 Task: Arrange a 60-minute science experiment and STEM learning session for curious minds.
Action: Mouse moved to (539, 191)
Screenshot: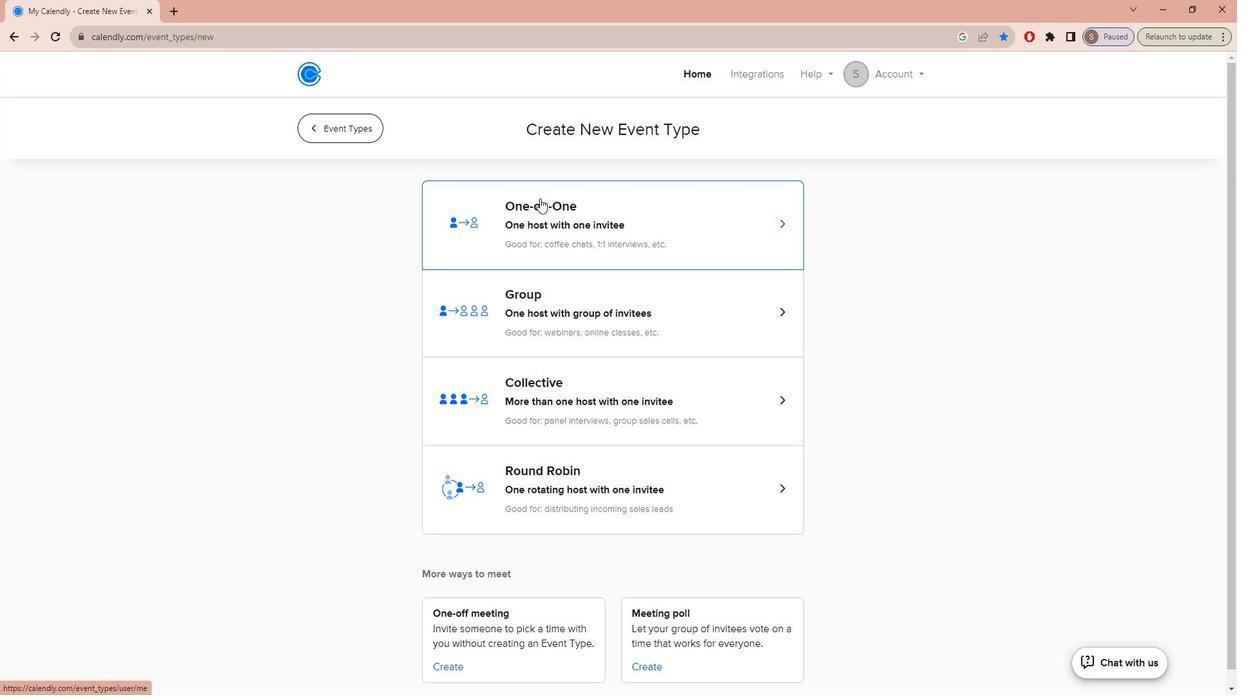 
Action: Mouse pressed left at (539, 191)
Screenshot: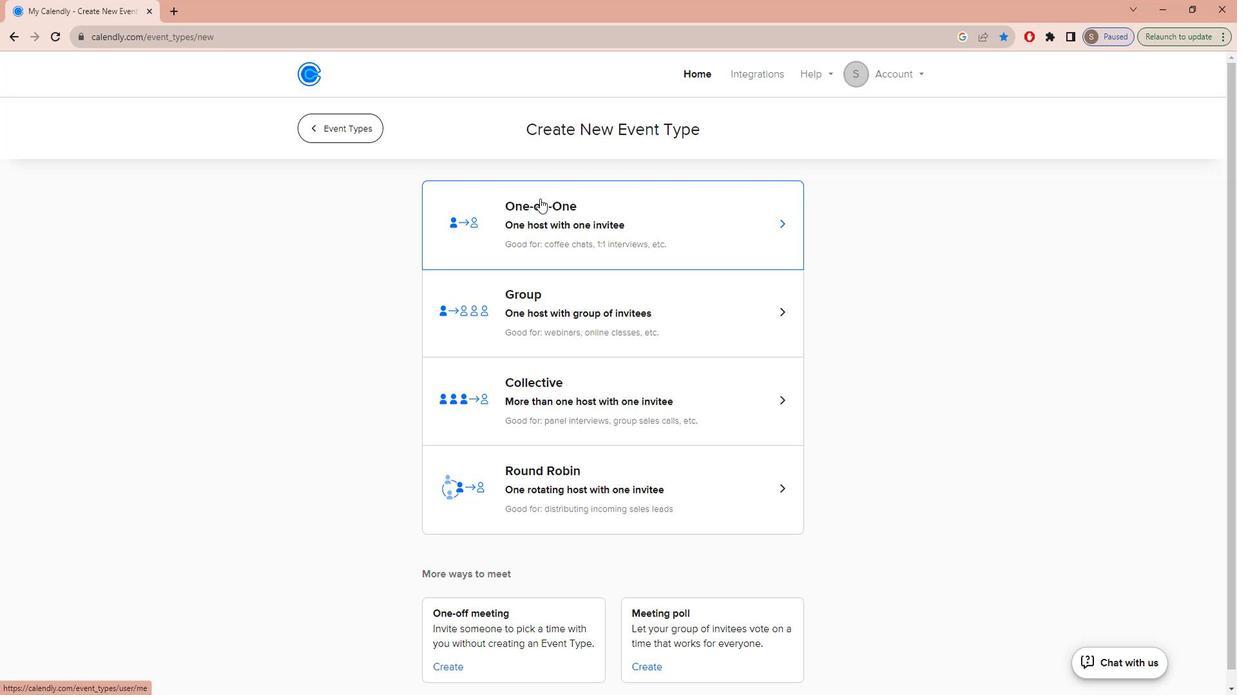 
Action: Mouse moved to (480, 300)
Screenshot: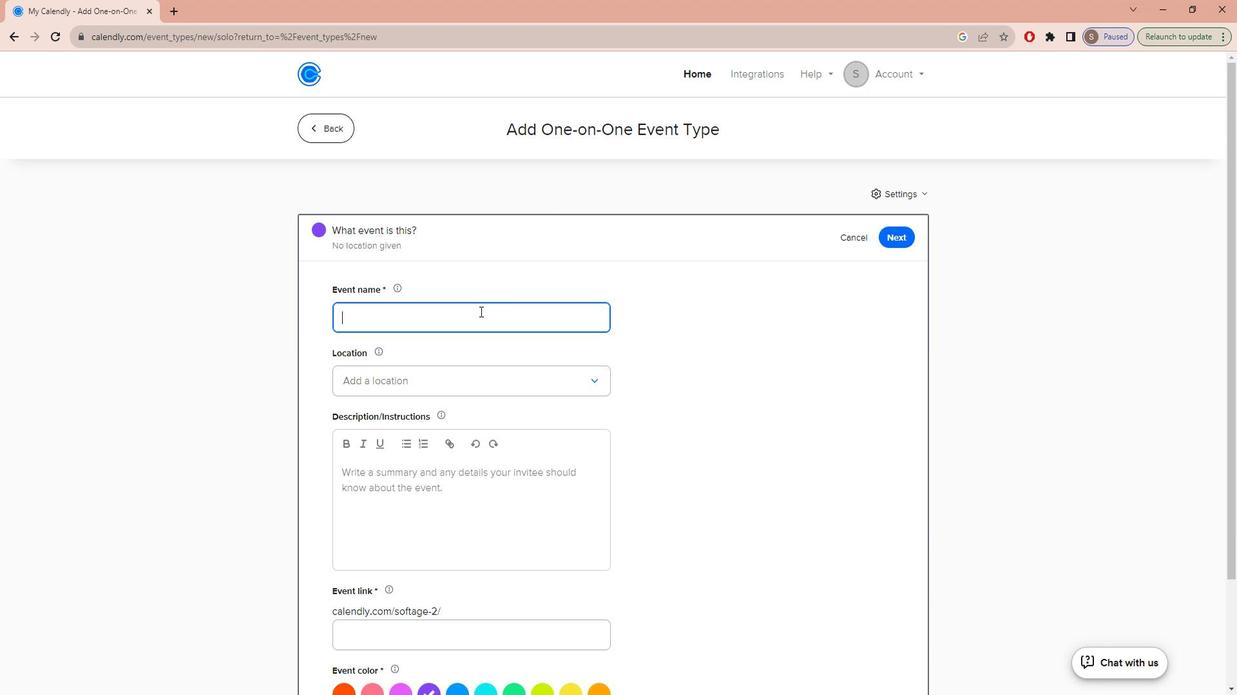 
Action: Key pressed e<Key.caps_lock>XPLORING<Key.space>THE<Key.space><Key.caps_lock>e<Key.backspace>w<Key.caps_lock>ONDERS<Key.space>OF<Key.space><Key.caps_lock>s<Key.caps_lock>CINECE<Key.space><Key.backspace><Key.backspace><Key.backspace><Key.backspace><Key.backspace>ENCE
Screenshot: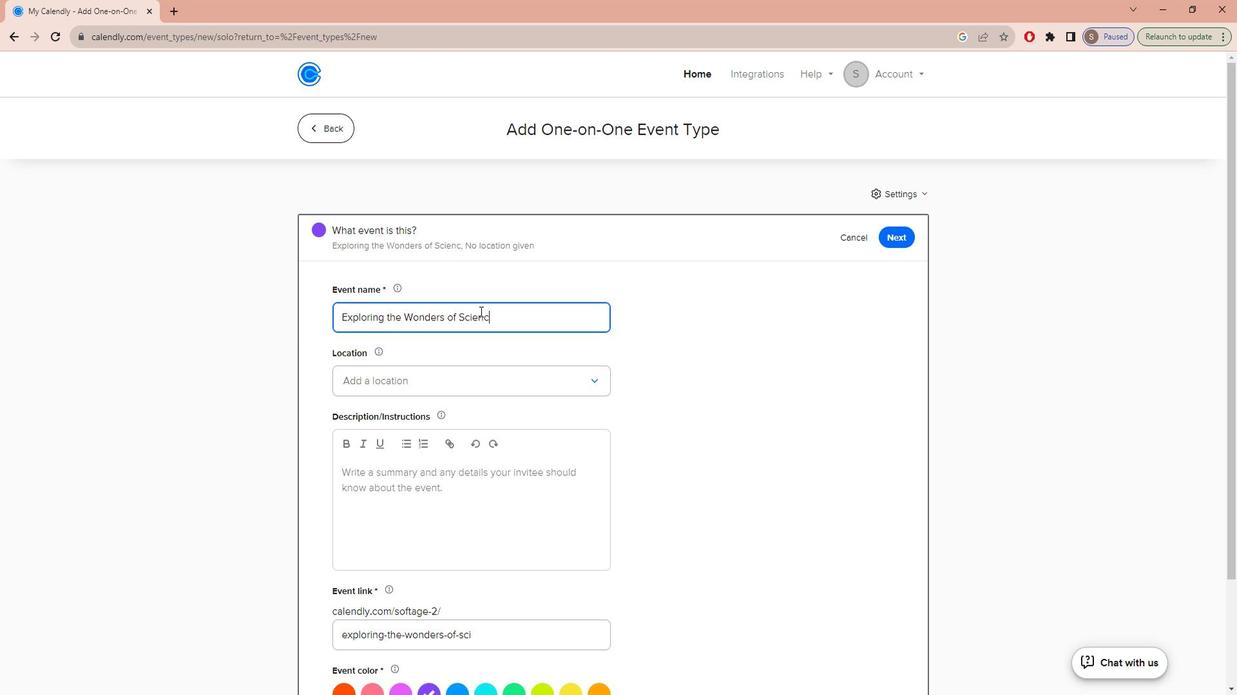 
Action: Mouse moved to (440, 370)
Screenshot: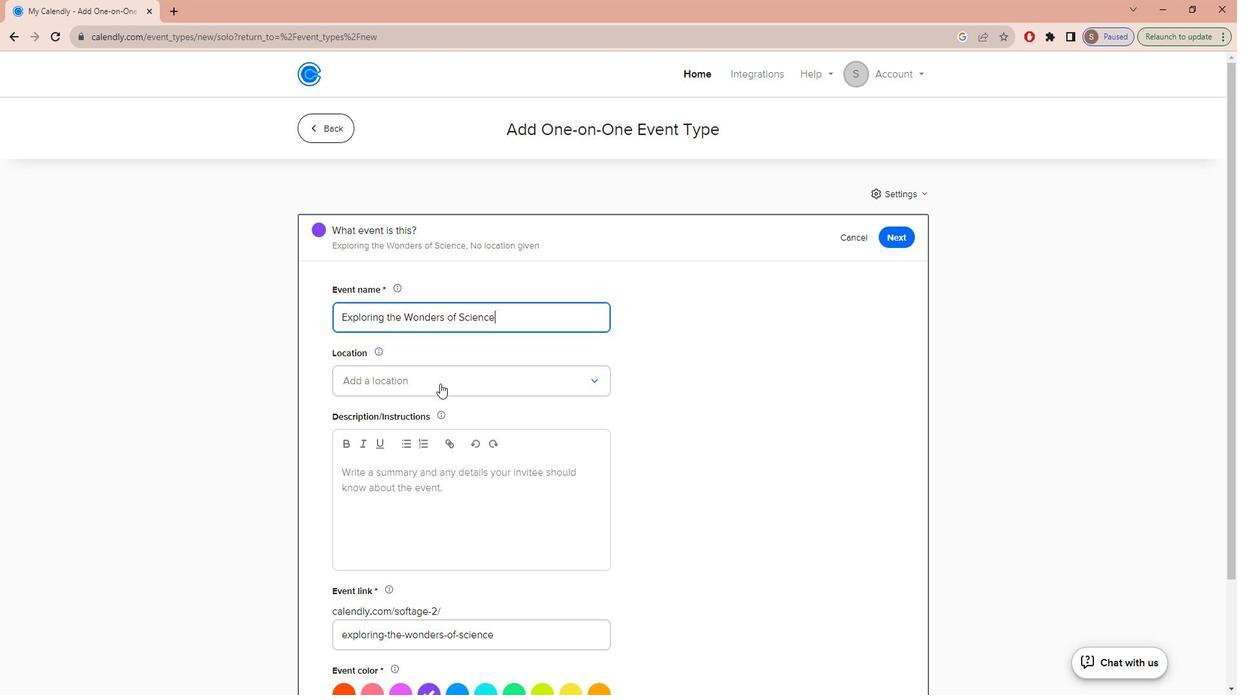 
Action: Mouse pressed left at (440, 370)
Screenshot: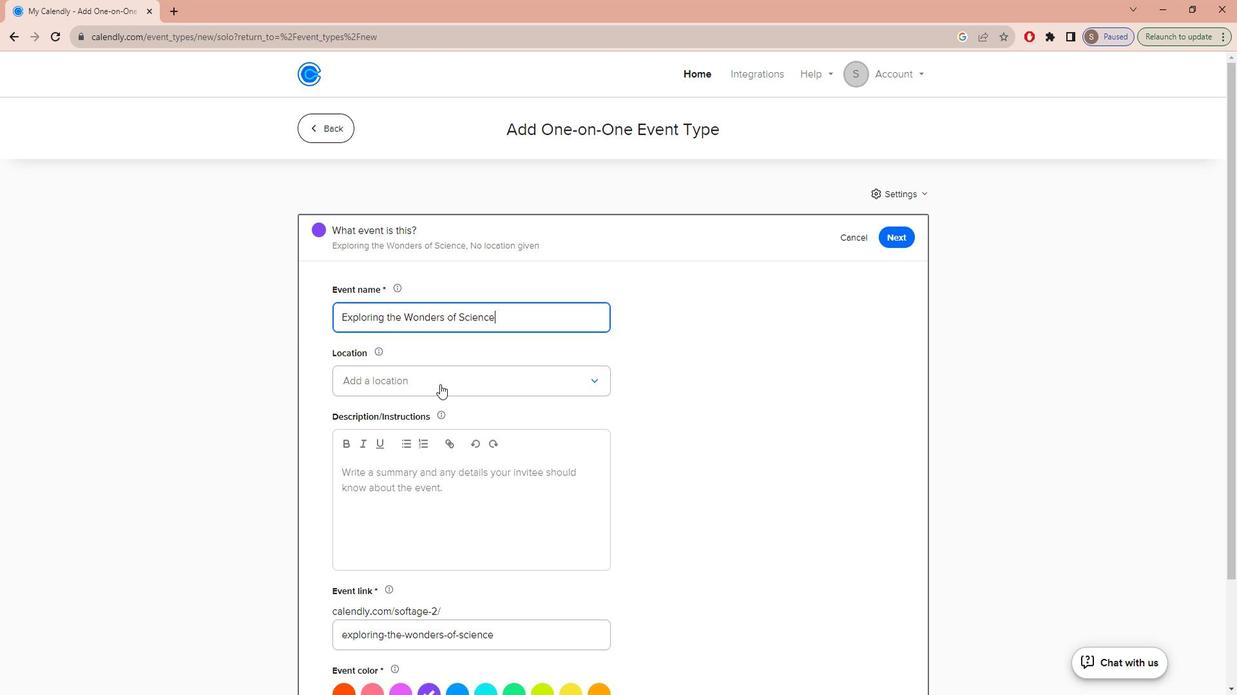 
Action: Mouse moved to (433, 401)
Screenshot: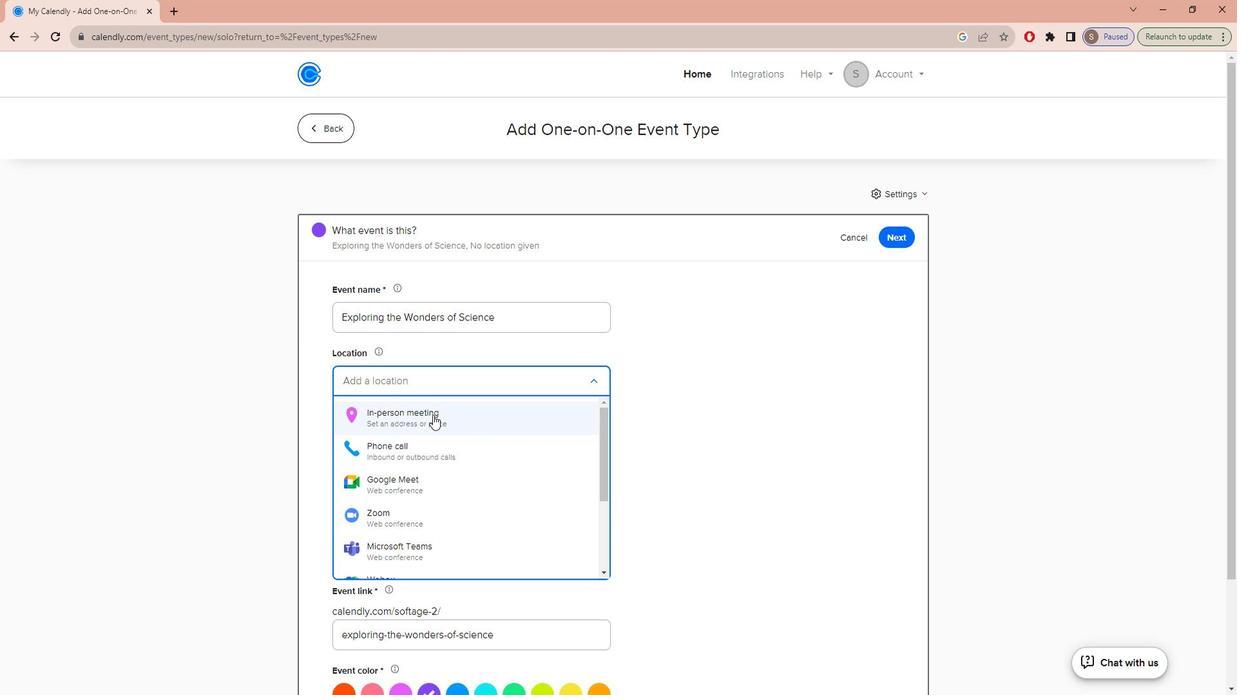 
Action: Mouse pressed left at (433, 401)
Screenshot: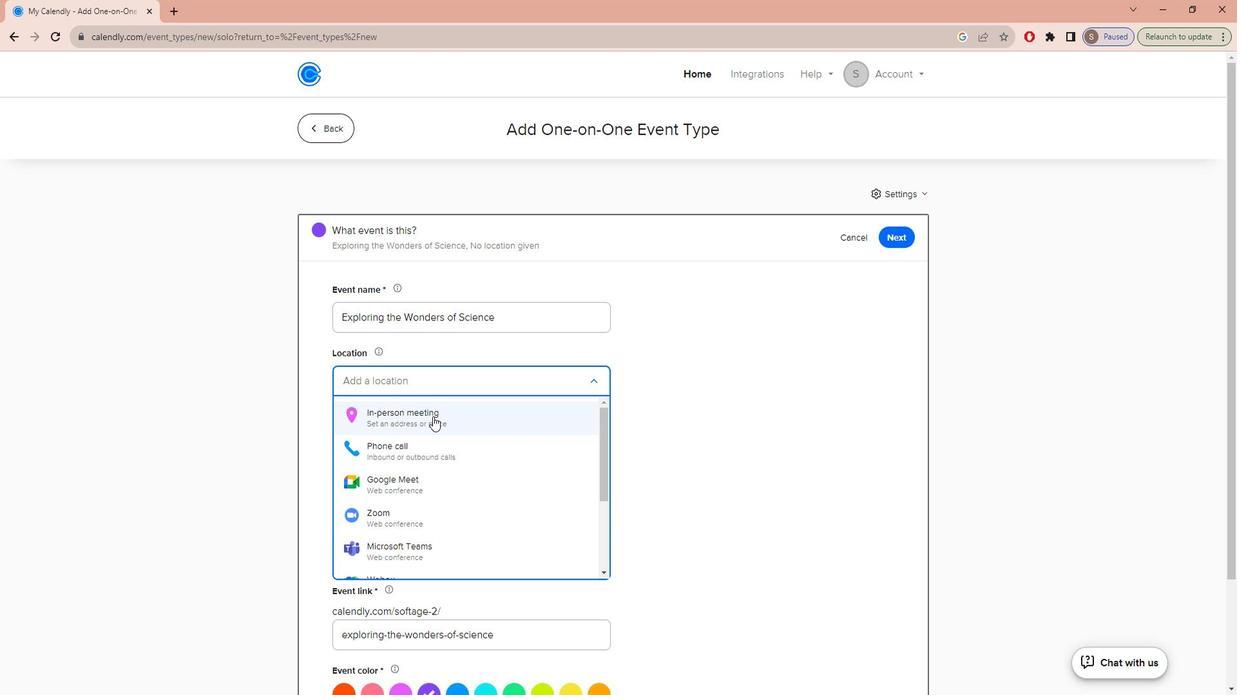 
Action: Mouse moved to (537, 213)
Screenshot: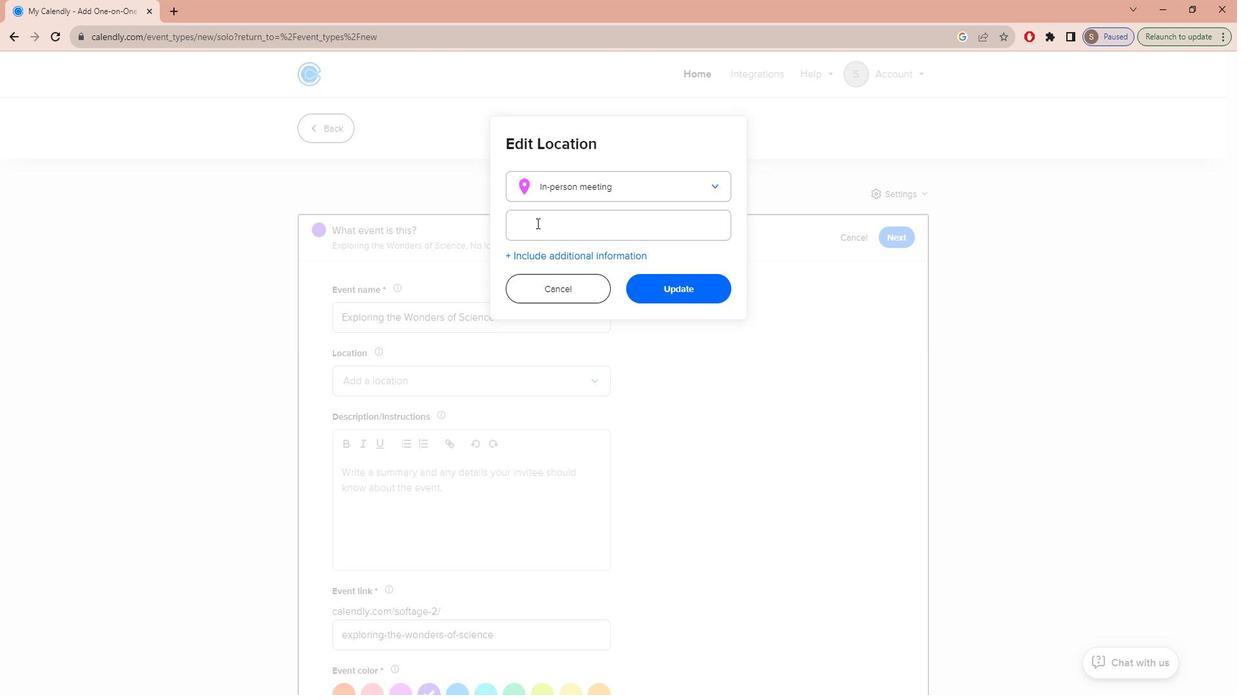
Action: Mouse pressed left at (537, 213)
Screenshot: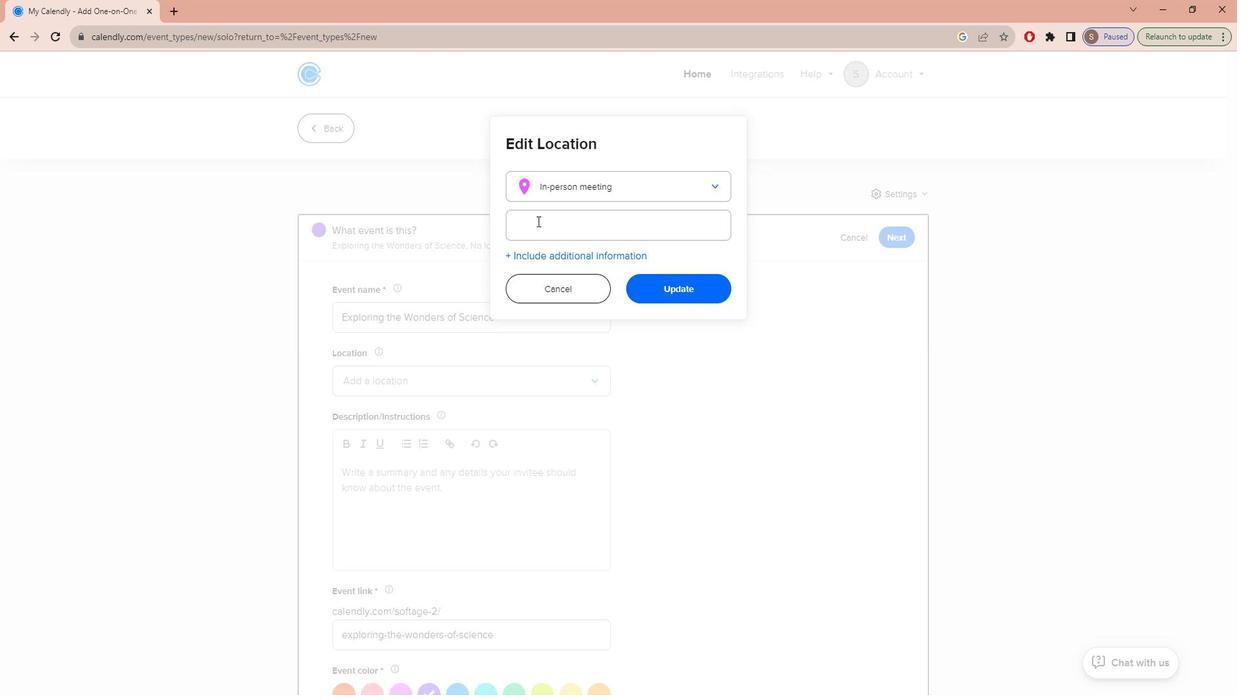 
Action: Key pressed <Key.caps_lock>s<Key.caps_lock>CRIPPS<Key.space><Key.caps_lock>r<Key.caps_lock>ESEARCH<Key.space><Key.caps_lock>i<Key.caps_lock>NSTITUTE,<Key.space><Key.caps_lock>l<Key.caps_lock>A<Key.space><Key.caps_lock>j<Key.caps_lock>OLLA<Key.space><Key.backspace>,<Key.space><Key.caps_lock>c<Key.caps_lock>ALIFORNIA,<Key.space><Key.caps_lock>usa
Screenshot: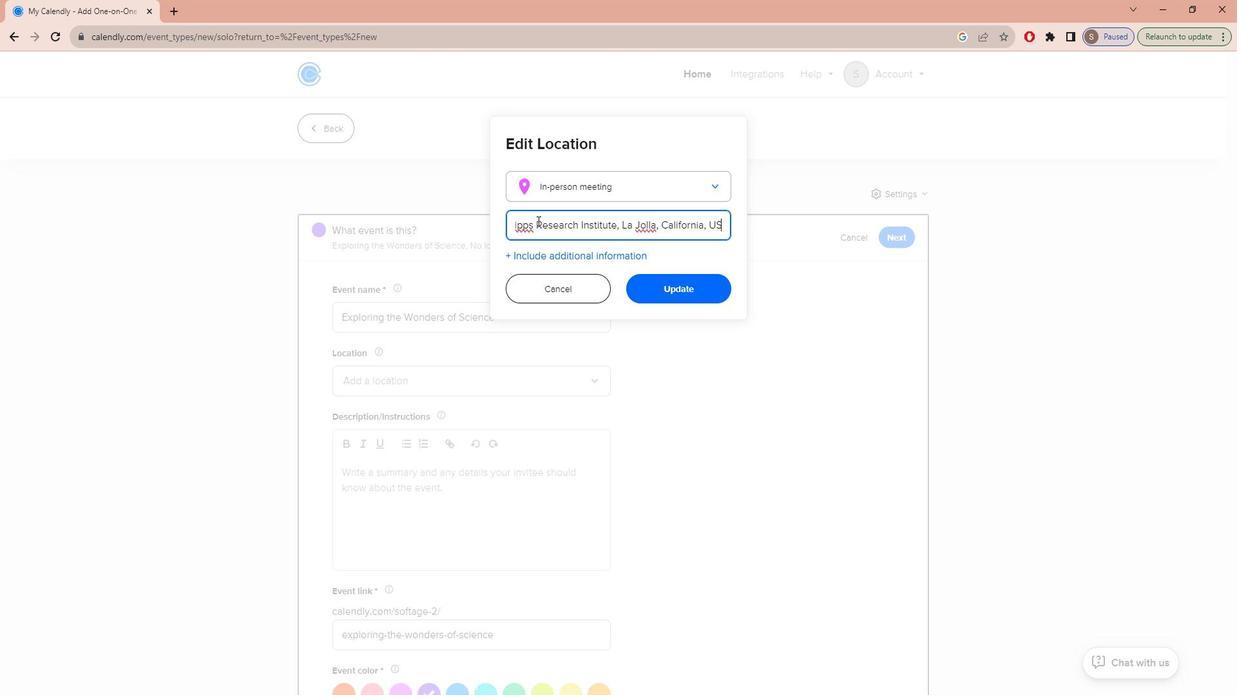 
Action: Mouse moved to (678, 277)
Screenshot: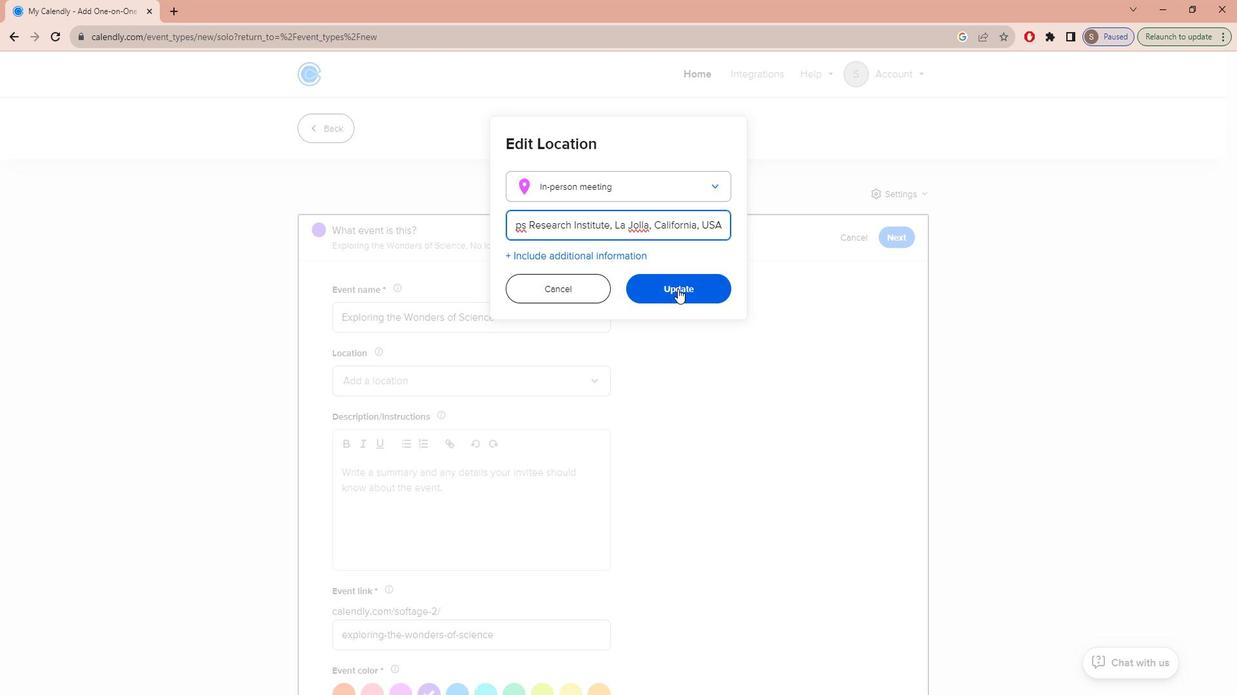 
Action: Mouse pressed left at (678, 277)
Screenshot: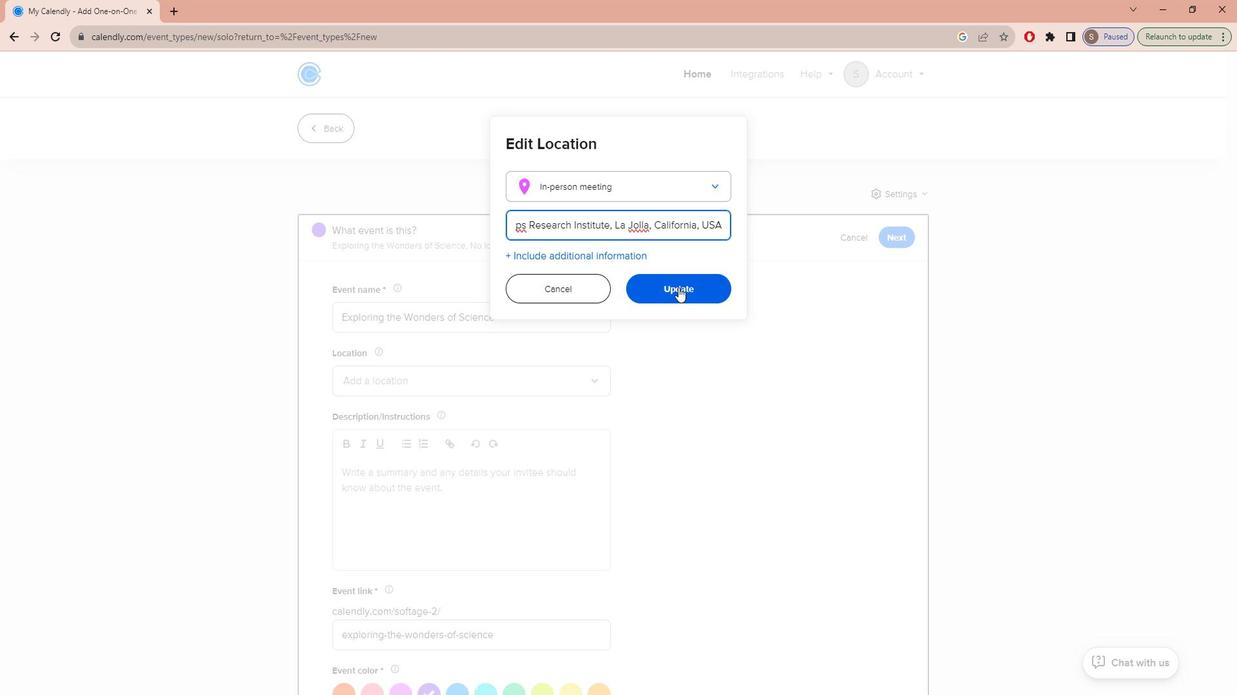 
Action: Mouse moved to (375, 500)
Screenshot: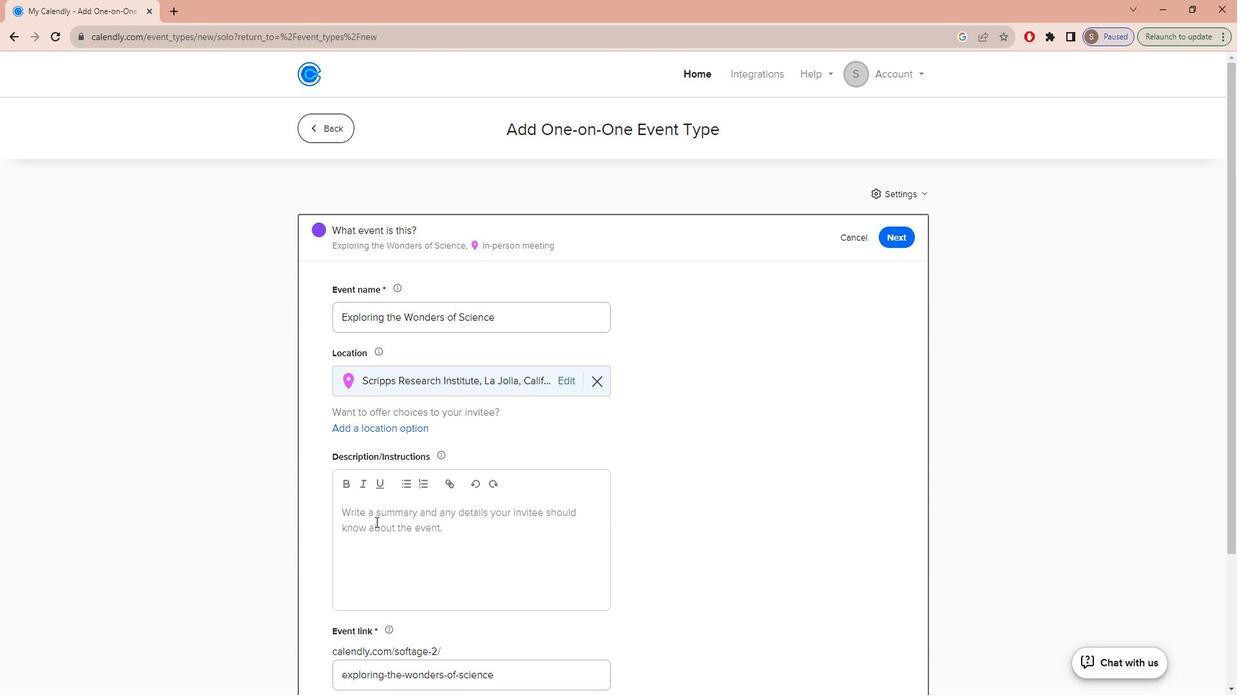 
Action: Mouse pressed left at (375, 500)
Screenshot: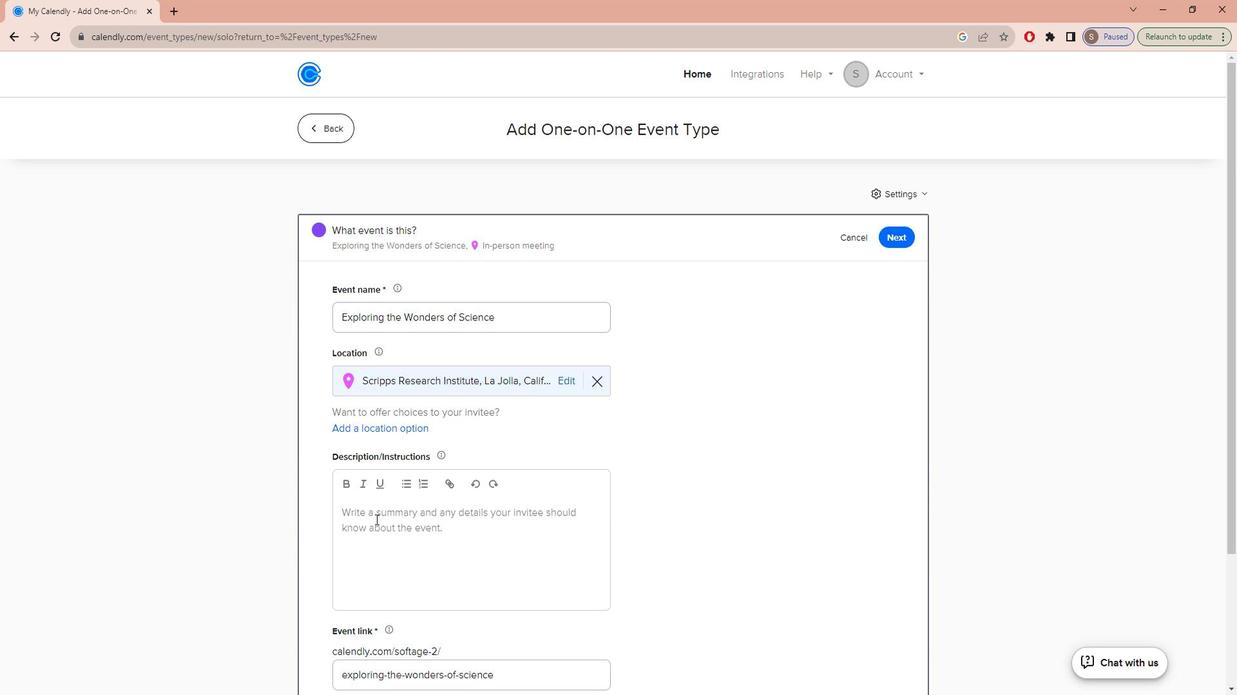 
Action: Key pressed <Key.caps_lock>W<Key.caps_lock>elcome<Key.space>to<Key.space>an<Key.space>exciting<Key.space>science<Key.space>experiem<Key.backspace><Key.backspace><Key.backspace><Key.backspace><Key.backspace><Key.backspace><Key.backspace><Key.backspace><Key.backspace><Key.backspace><Key.backspace><Key.backspace><Key.backspace><Key.backspace><Key.backspace><Key.backspace><Key.backspace><Key.backspace><Key.backspace><Key.backspace><Key.backspace><Key.backspace><Key.backspace><Key.backspace><Key.backspace><Key.backspace><Key.backspace><Key.backspace><Key.backspace><Key.backspace><Key.backspace><Key.backspace><Key.backspace><Key.backspace><Key.backspace><Key.backspace><Key.backspace><Key.backspace><Key.backspace><Key.backspace><Key.backspace><Key.backspace><Key.backspace><Key.backspace><Key.backspace><Key.backspace><Key.backspace><Key.backspace><Key.backspace><Key.backspace>w<Key.caps_lock>ELCOME<Key.space>TO<Key.space>AN<Key.space>EXCITING<Key.space>SCIENCE<Key.space>EXPERIEMNT<Key.backspace><Key.backspace><Key.backspace><Key.backspace>MENT<Key.space>AND<Key.space><Key.caps_lock>stem<Key.space><Key.caps_lock>LEARNING<Key.backspace><Key.backspace>NG<Key.space>SESSION<Key.space>DESIGNED<Key.space>FOR<Key.space>CURIOUS<Key.space>MINDS<Key.space>OF<Key.space>ALL<Key.space>AGES<Key.shift>!<Key.enter><Key.caps_lock>j<Key.caps_lock>OIN<Key.space>US<Key.space>FOR<Key.space>AN<Key.space>ENGAGING<Key.space>EXPLORATION<Key.space>INTO<Key.space>THE<Key.space>FASCINATING<Key.space>WORLD<Key.space>OF<Key.space>SCIENCE,<Key.space>WHERE<Key.space>WE'LL<Key.space>DIVE<Key.space>INTO<Key.space>HANDS-ON<Key.space>EXPERIEM<Key.backspace><Key.backspace><Key.backspace>IMENTS<Key.space>AND<Key.space>DISCOVER<Key.space>THE<Key.space>PRINCIPLES<Key.space>THAT<Key.space>MAKE<Key.space>OUR<Key.space>WORLD<Key.space>TIK<Key.backspace>CK.<Key.space>
Screenshot: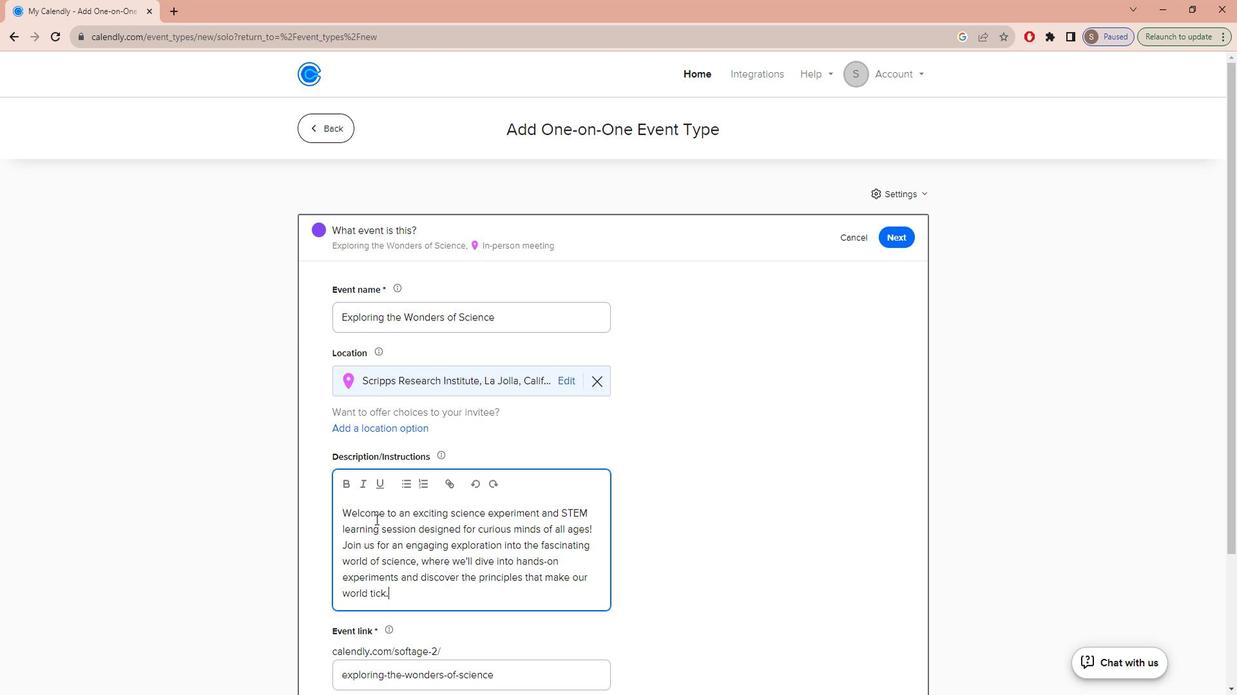 
Action: Mouse moved to (586, 510)
Screenshot: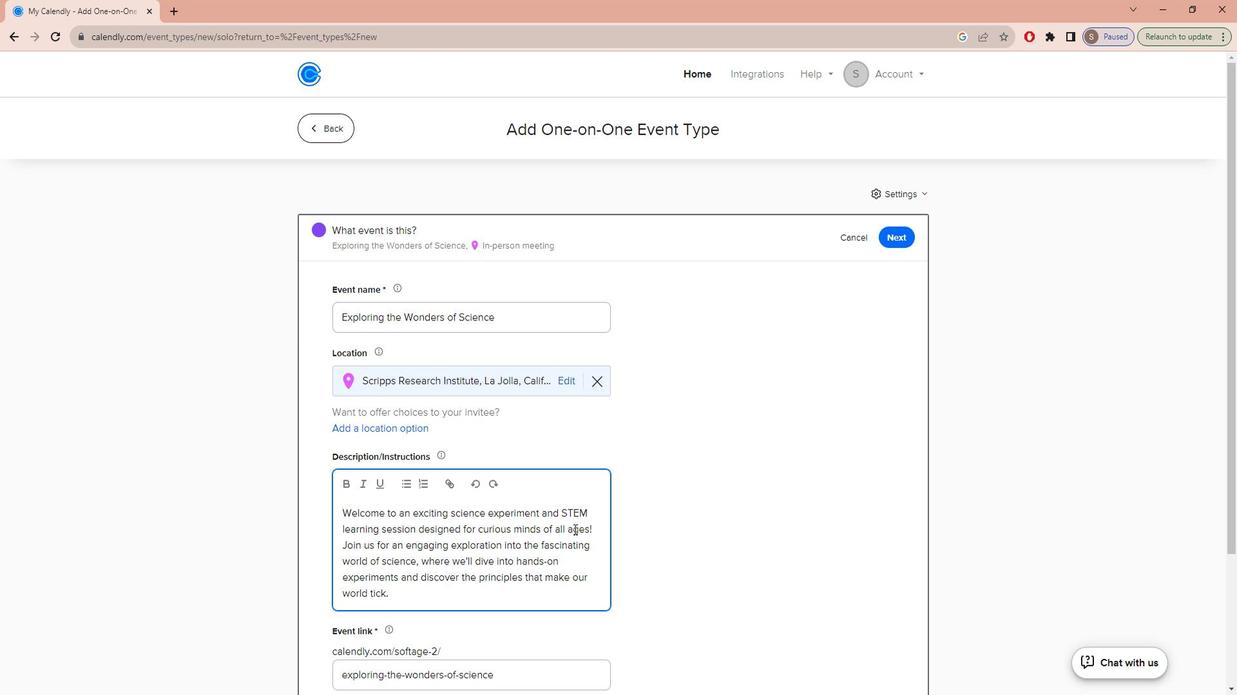 
Action: Mouse scrolled (586, 509) with delta (0, 0)
Screenshot: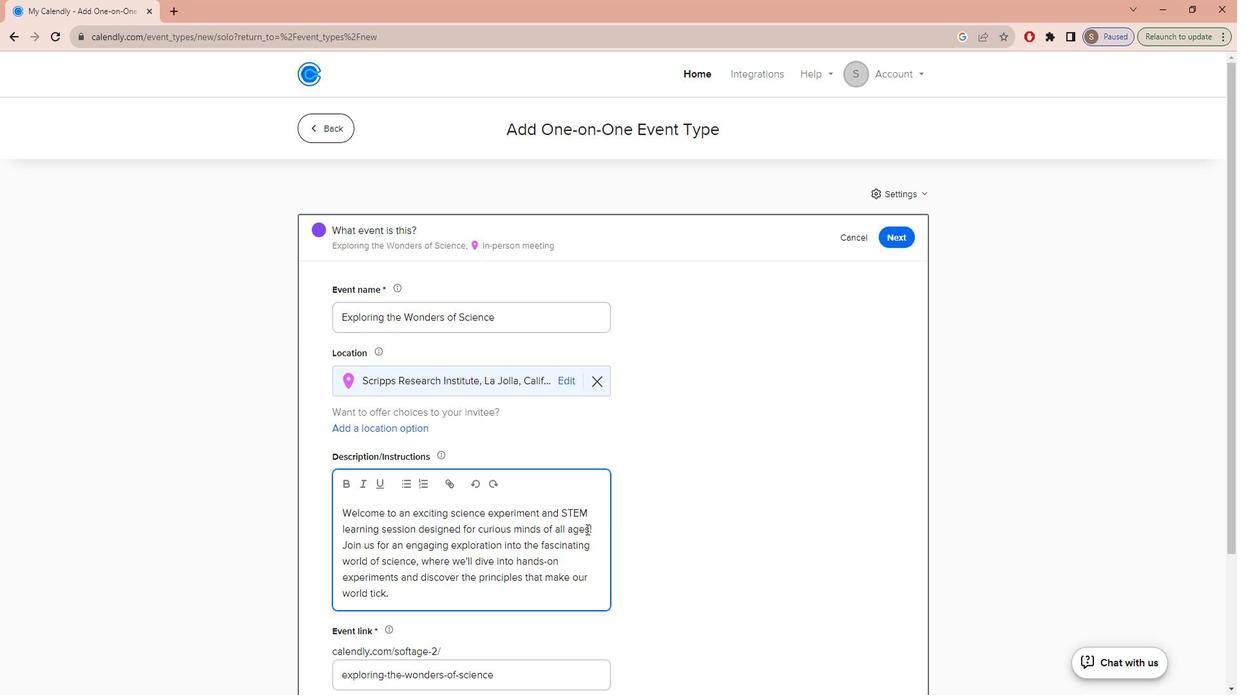 
Action: Mouse scrolled (586, 509) with delta (0, 0)
Screenshot: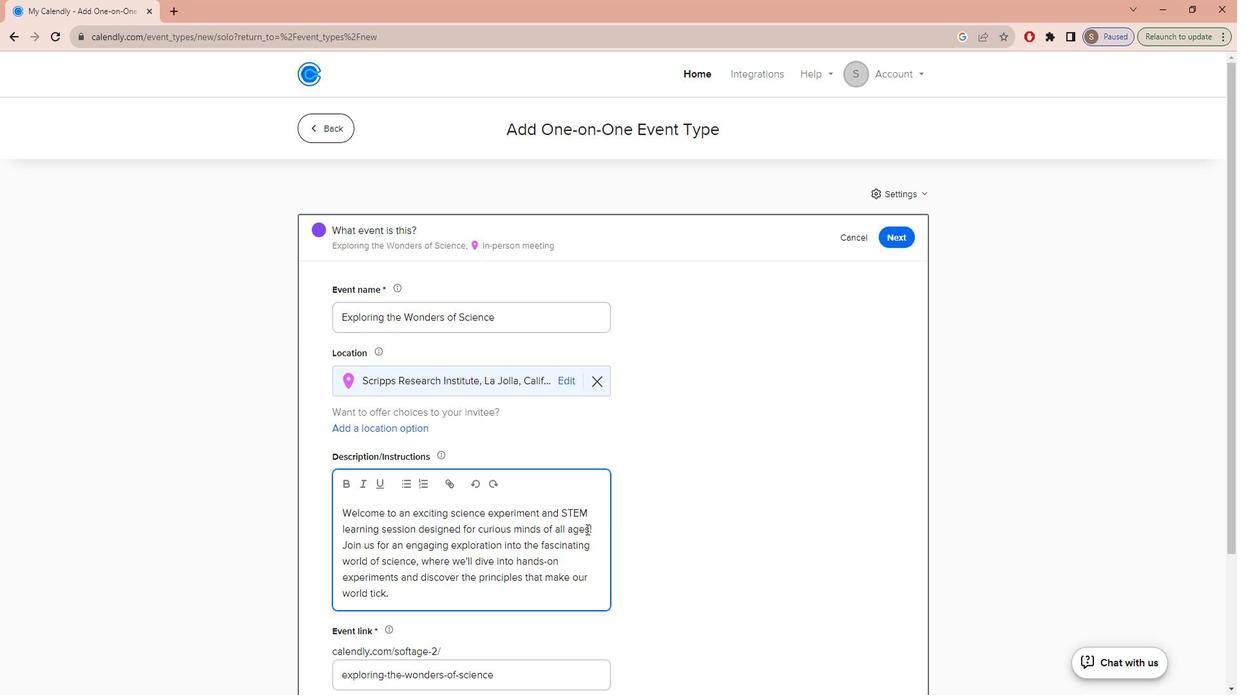 
Action: Mouse scrolled (586, 509) with delta (0, 0)
Screenshot: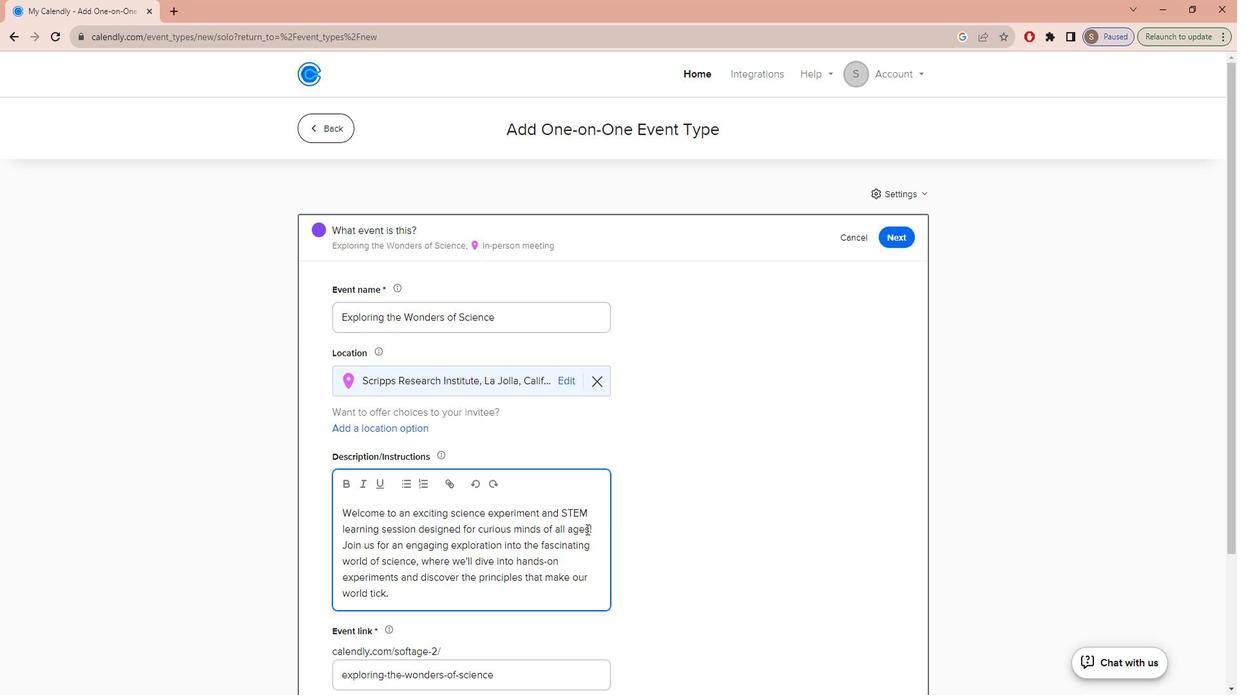 
Action: Mouse scrolled (586, 509) with delta (0, 0)
Screenshot: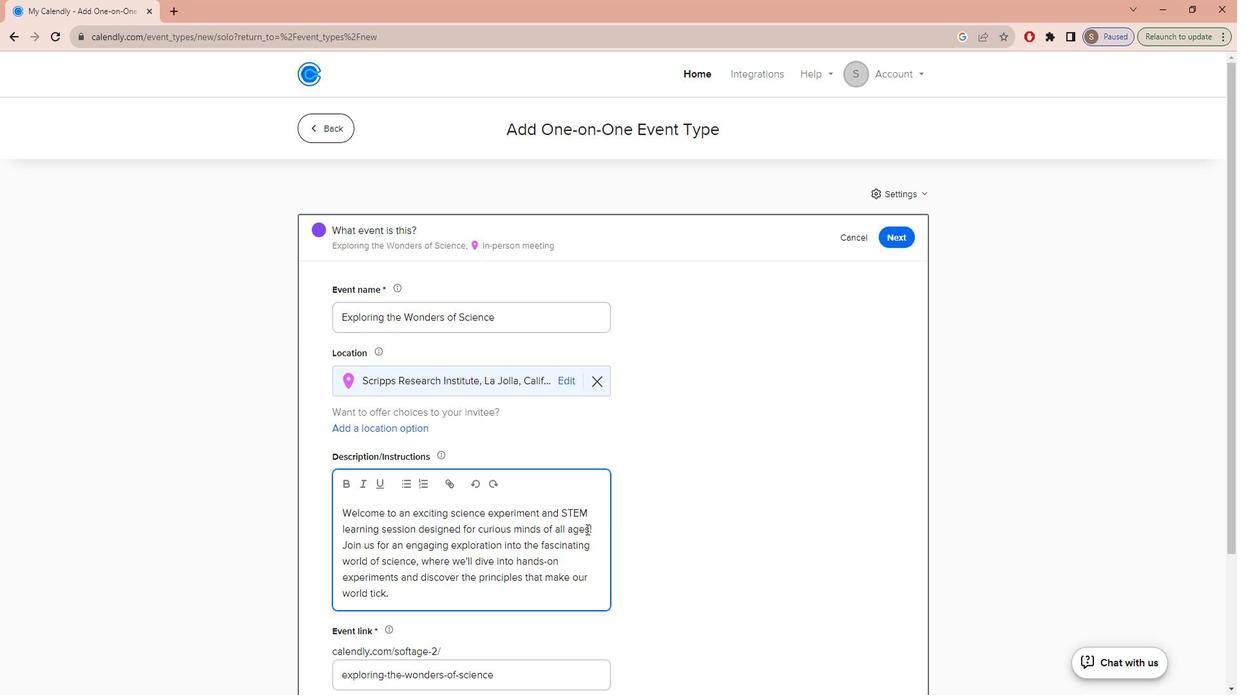
Action: Mouse scrolled (586, 509) with delta (0, 0)
Screenshot: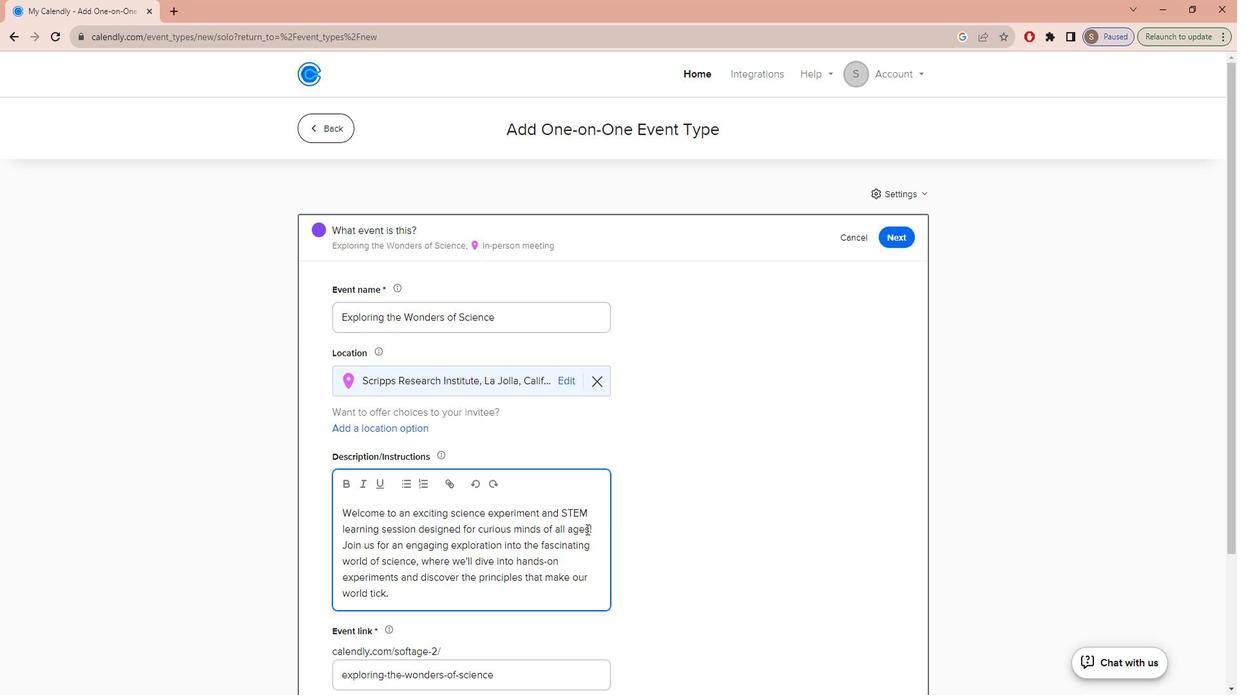 
Action: Mouse scrolled (586, 509) with delta (0, 0)
Screenshot: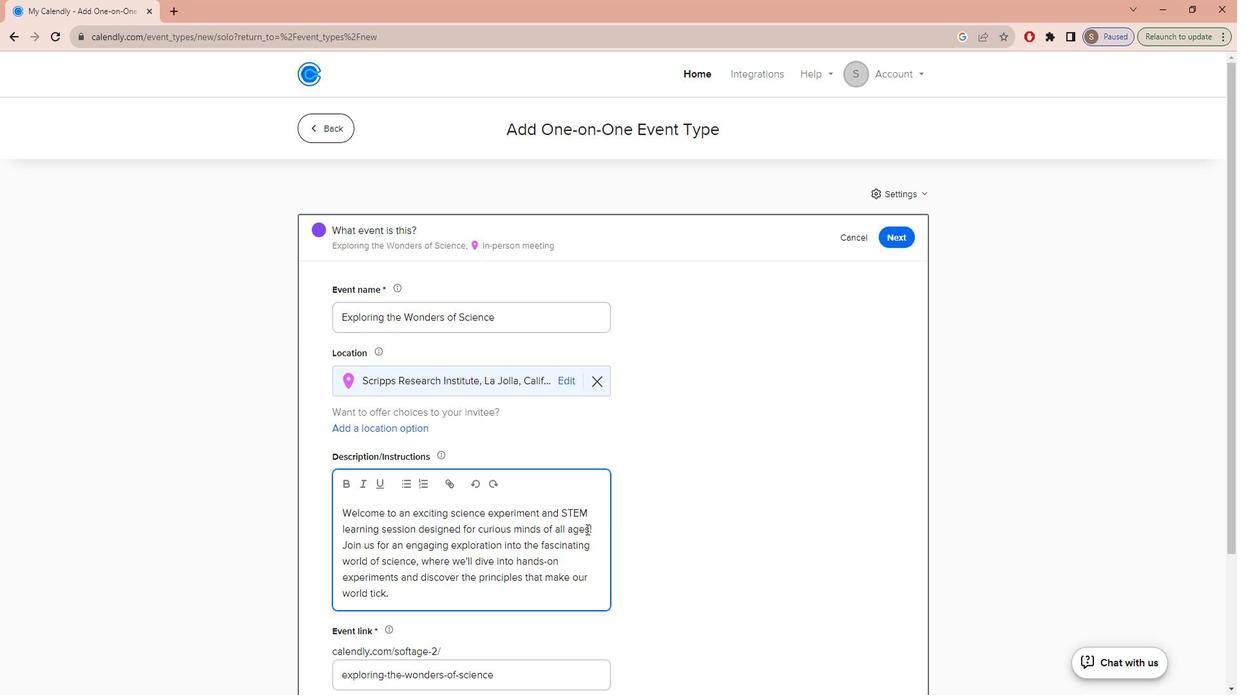 
Action: Mouse scrolled (586, 509) with delta (0, 0)
Screenshot: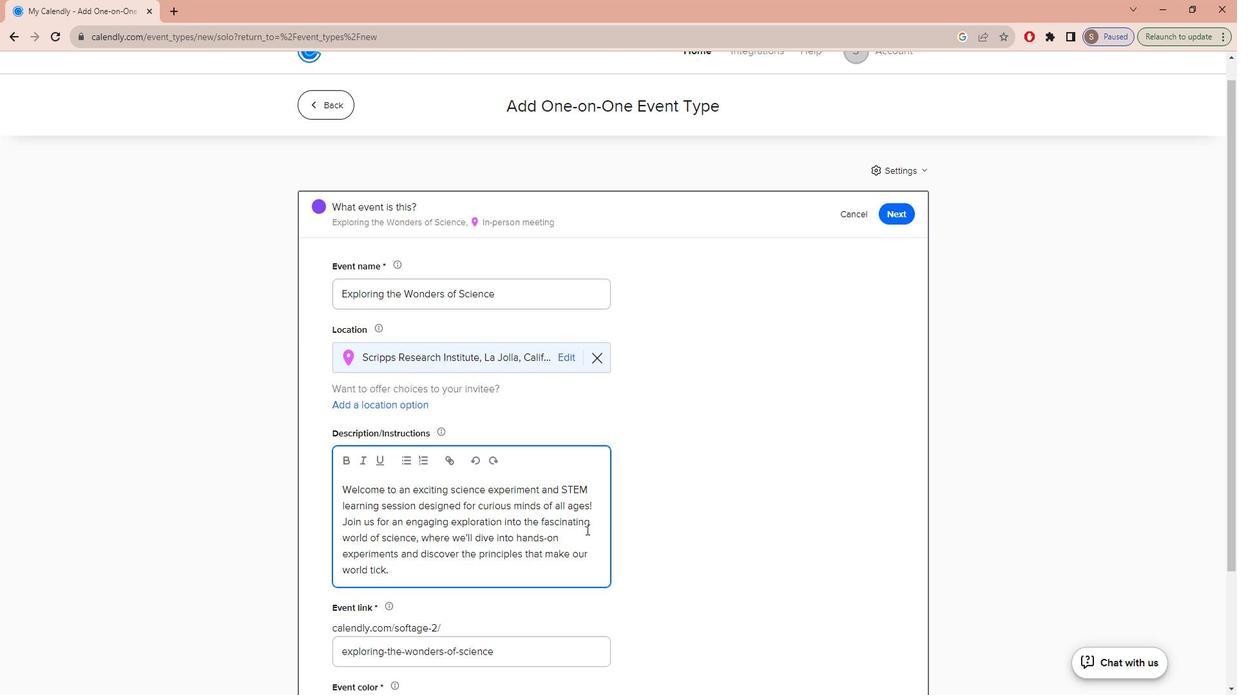 
Action: Mouse moved to (509, 541)
Screenshot: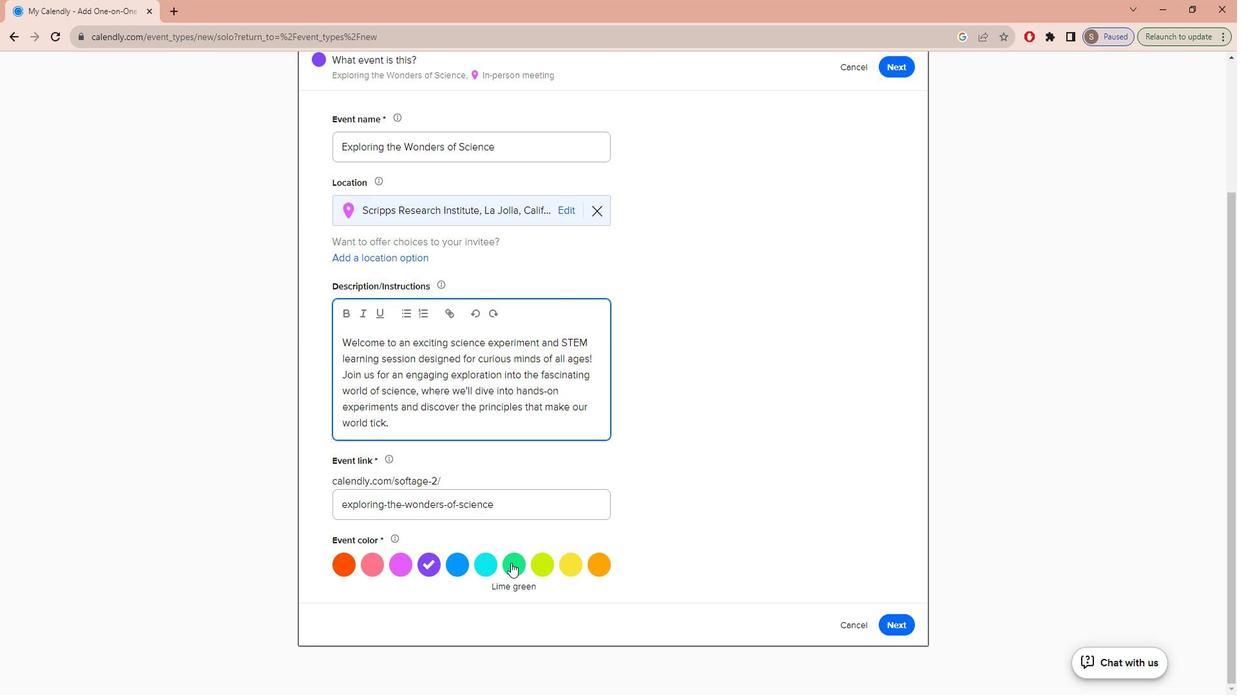 
Action: Mouse pressed left at (509, 541)
Screenshot: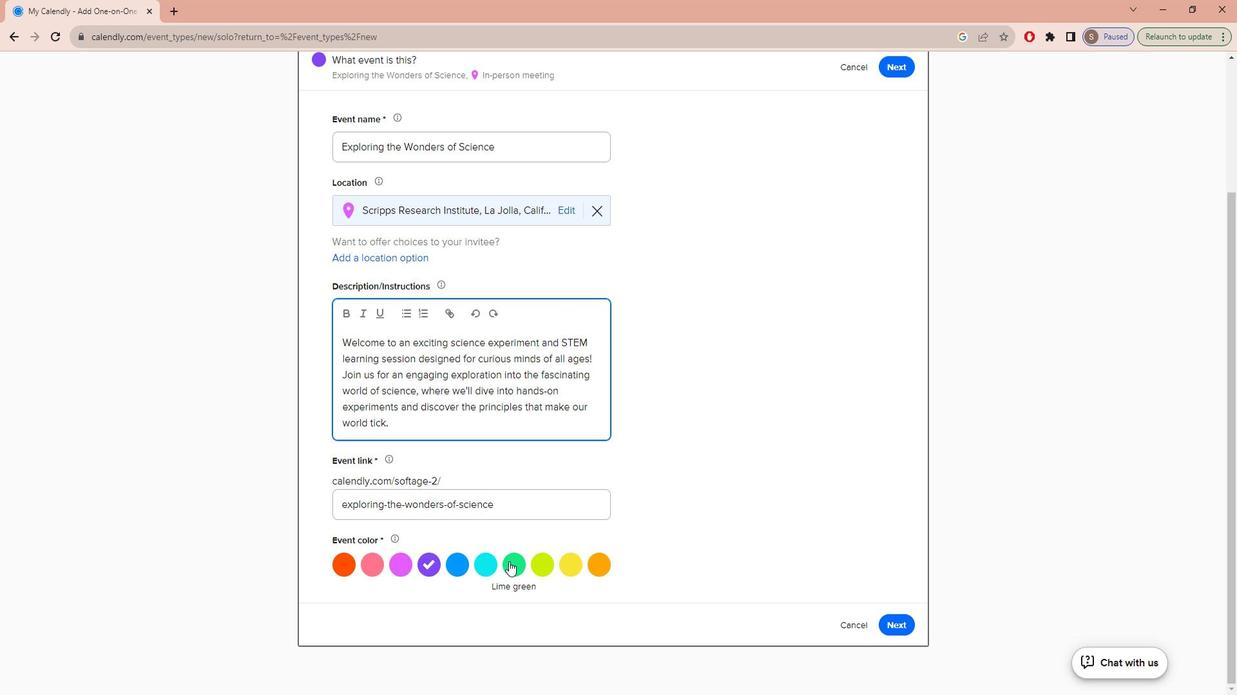 
Action: Mouse moved to (896, 597)
Screenshot: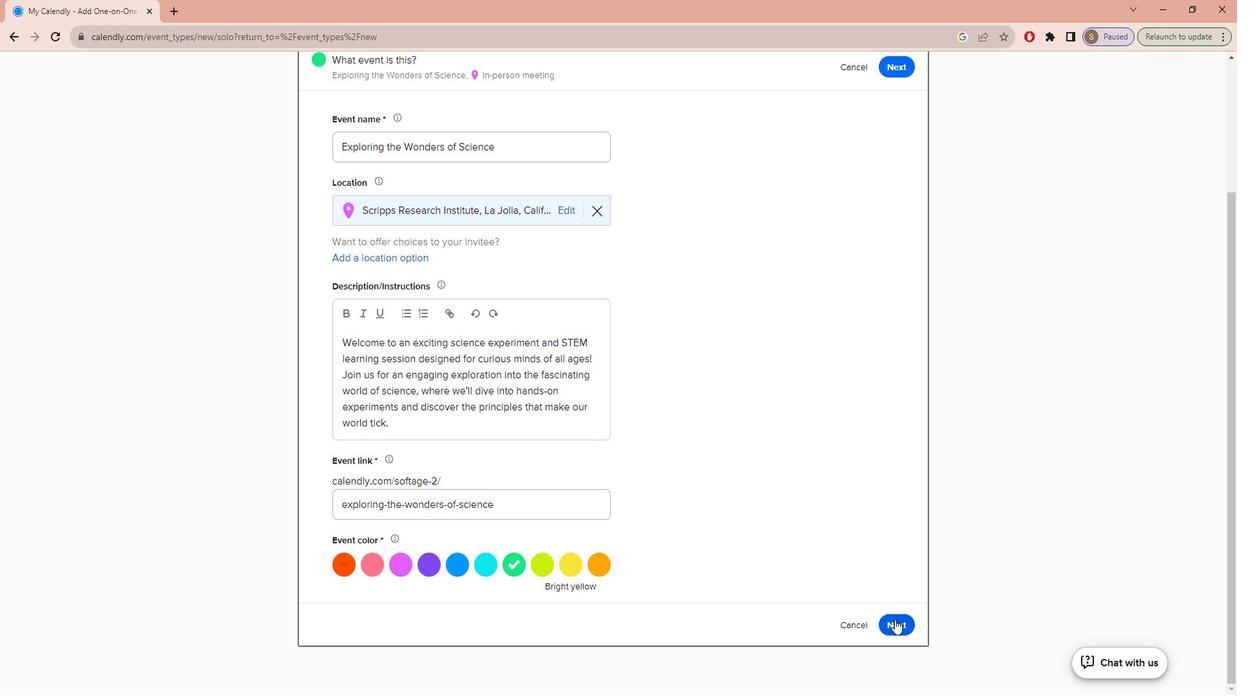 
Action: Mouse pressed left at (896, 597)
Screenshot: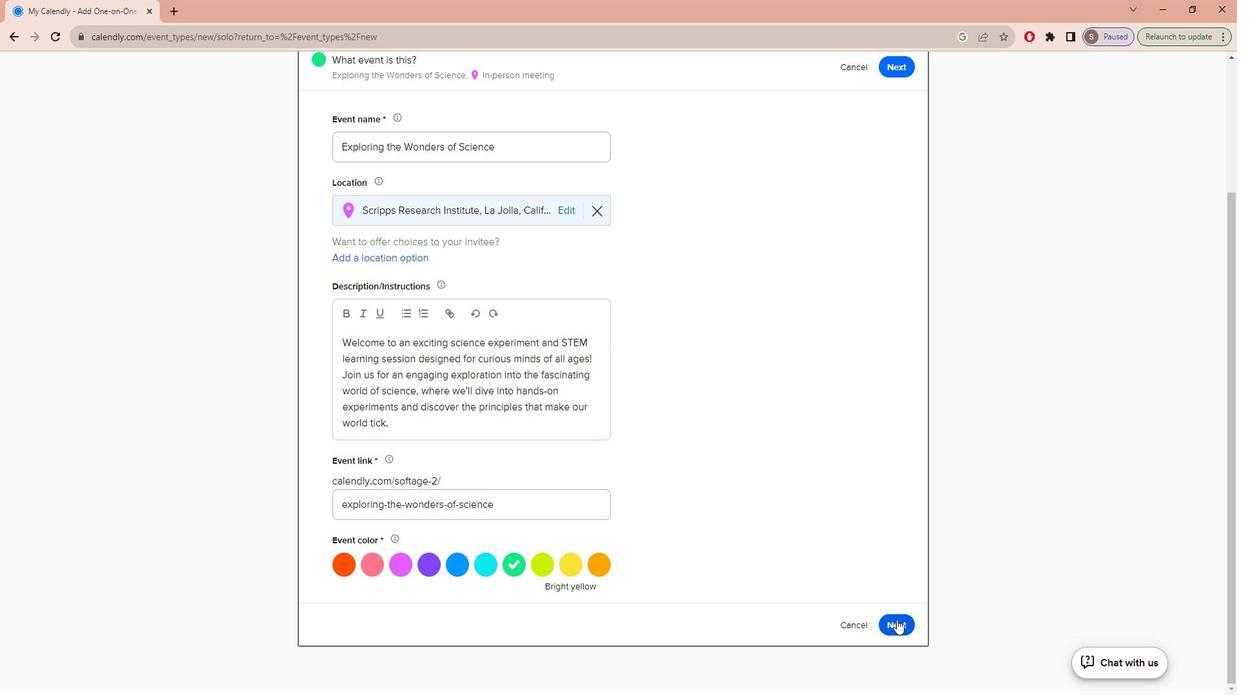 
Action: Mouse moved to (518, 393)
Screenshot: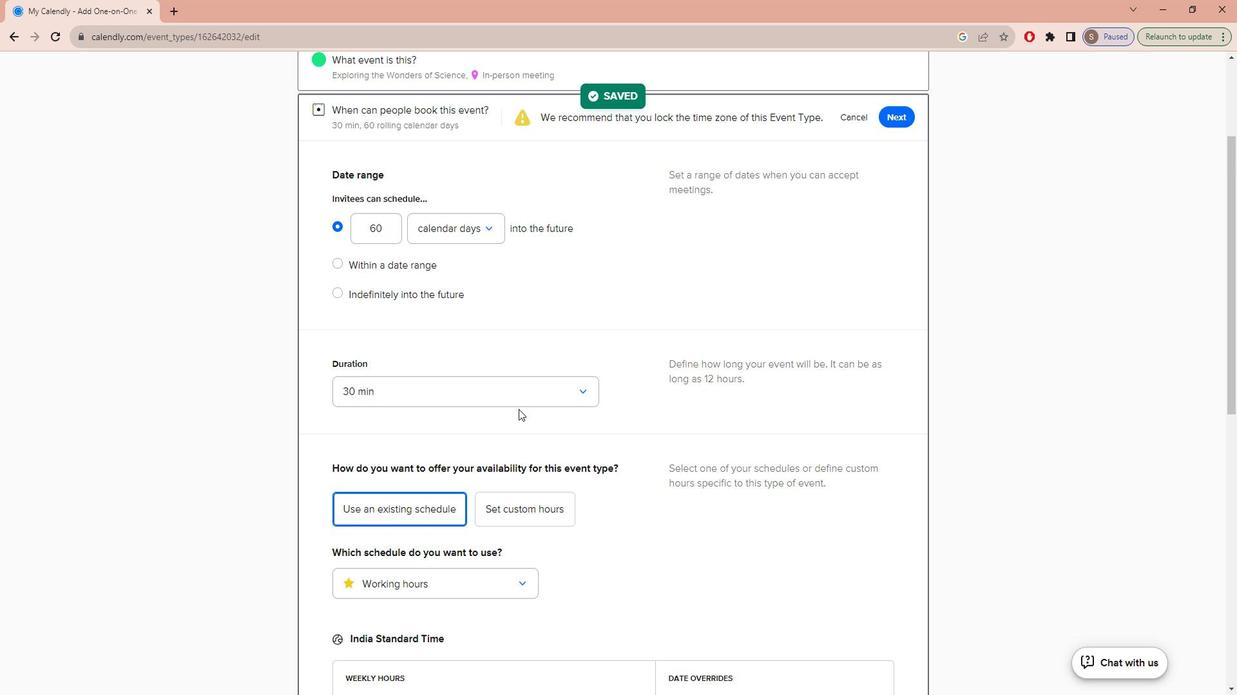 
Action: Mouse pressed left at (518, 393)
Screenshot: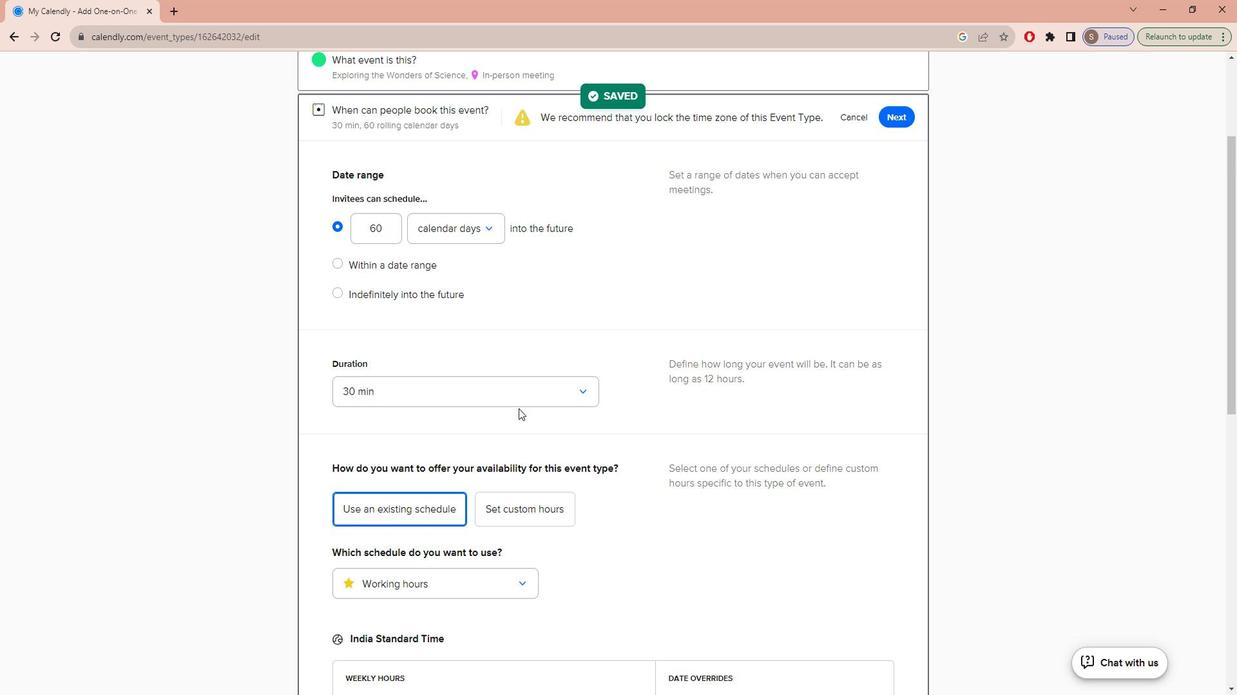 
Action: Mouse moved to (516, 380)
Screenshot: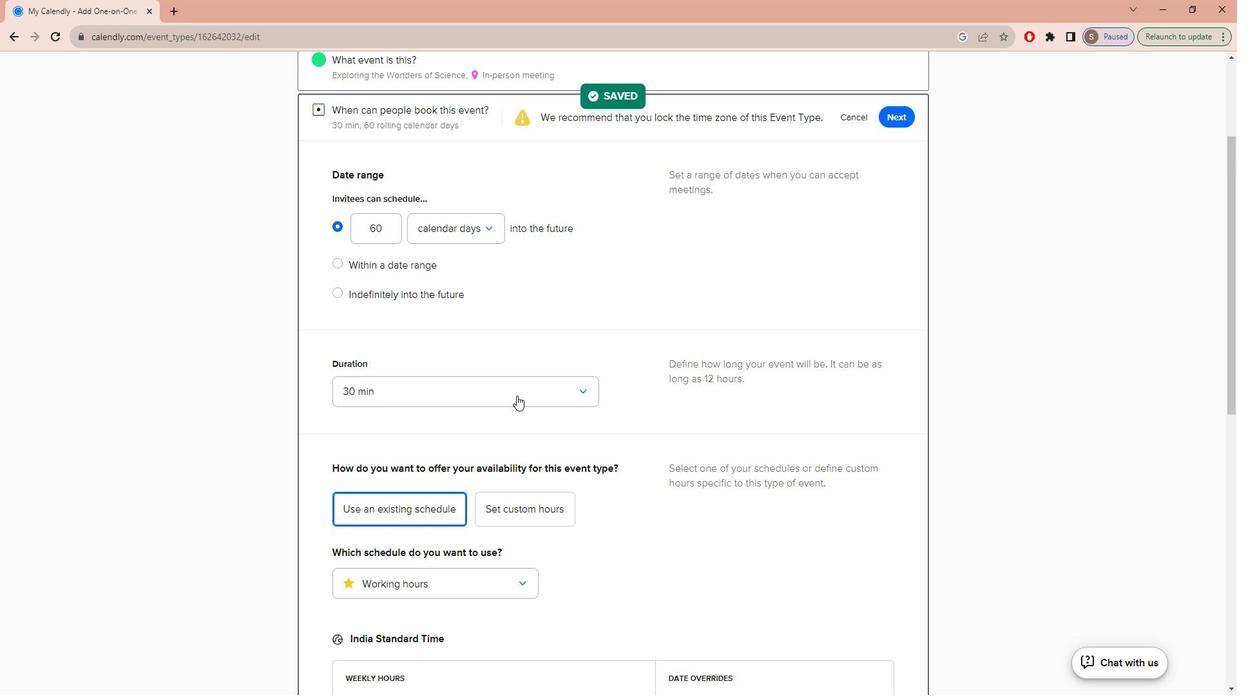 
Action: Mouse pressed left at (516, 380)
Screenshot: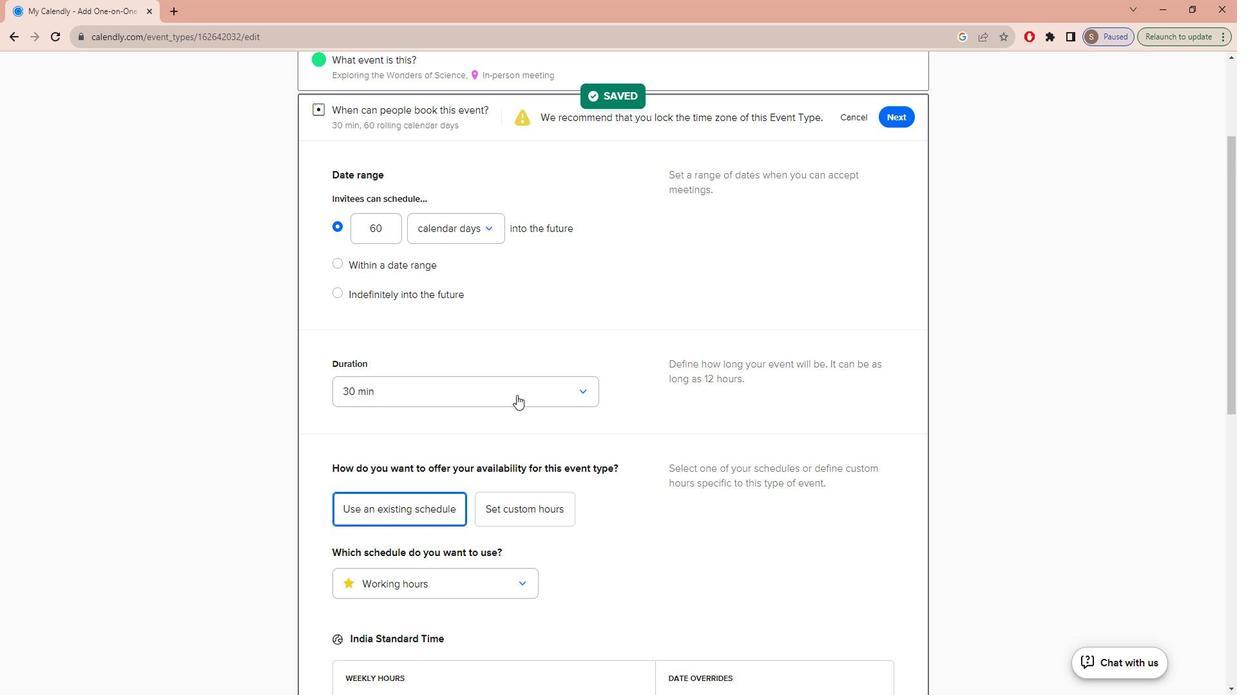 
Action: Mouse moved to (459, 483)
Screenshot: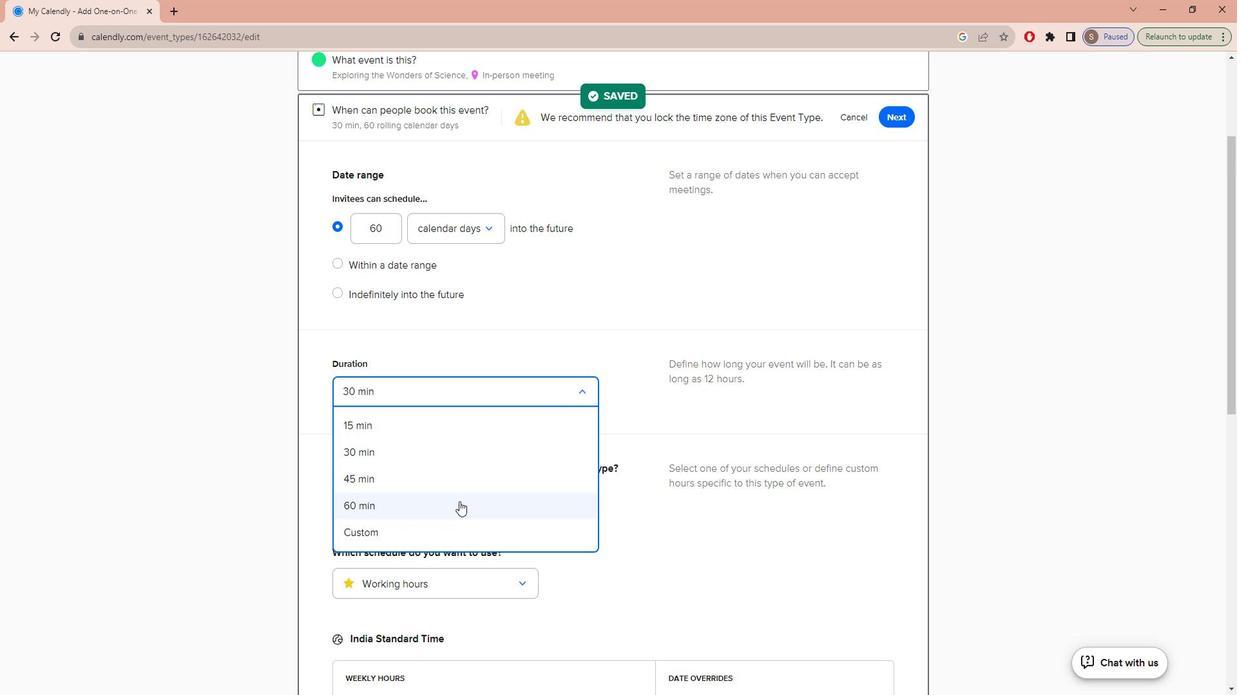 
Action: Mouse pressed left at (459, 483)
Screenshot: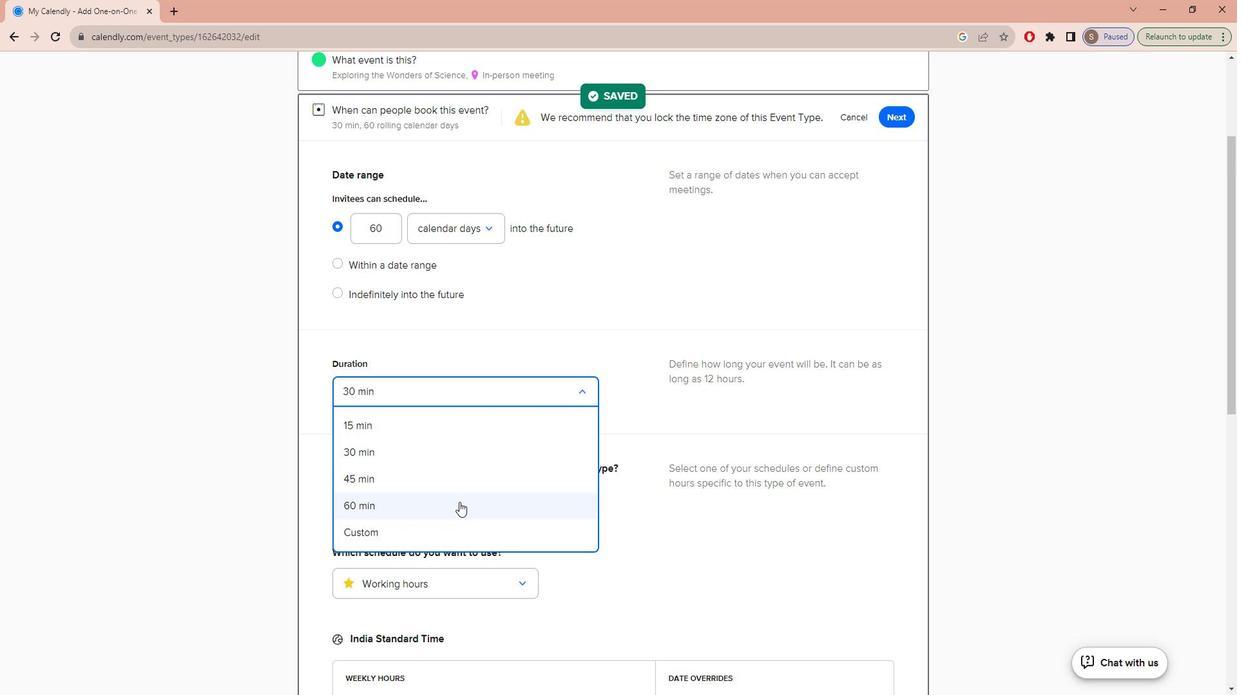 
Action: Mouse moved to (837, 233)
Screenshot: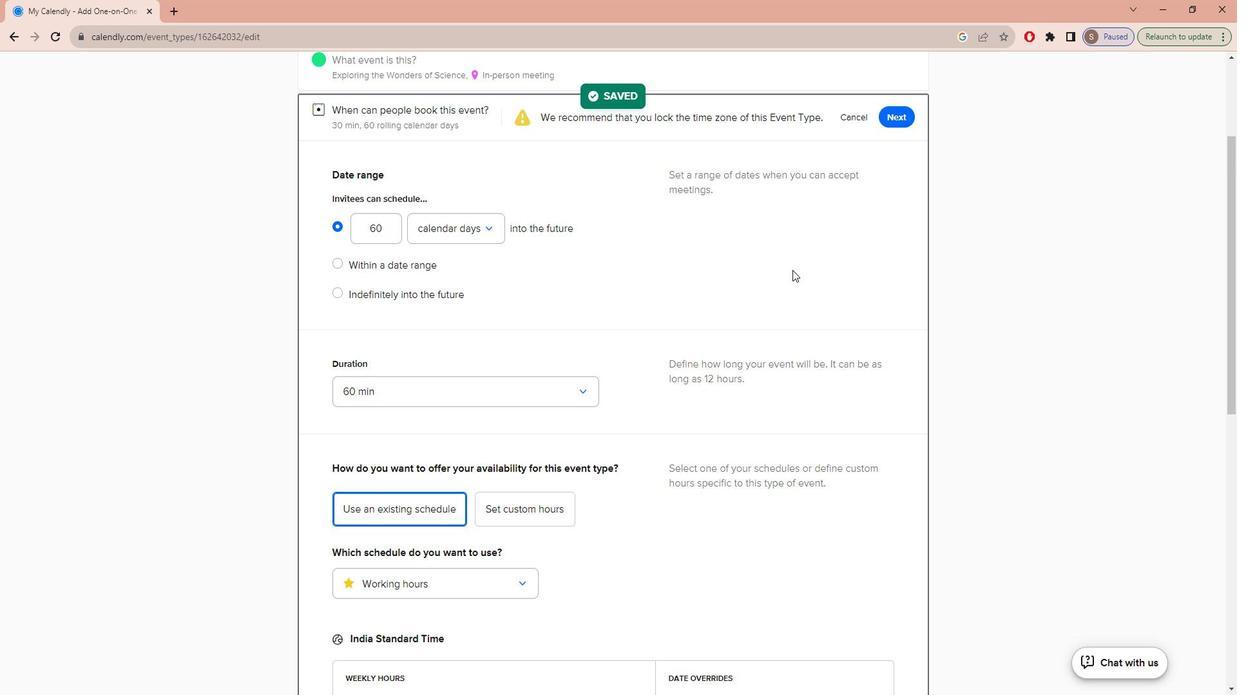
Action: Mouse scrolled (837, 233) with delta (0, 0)
Screenshot: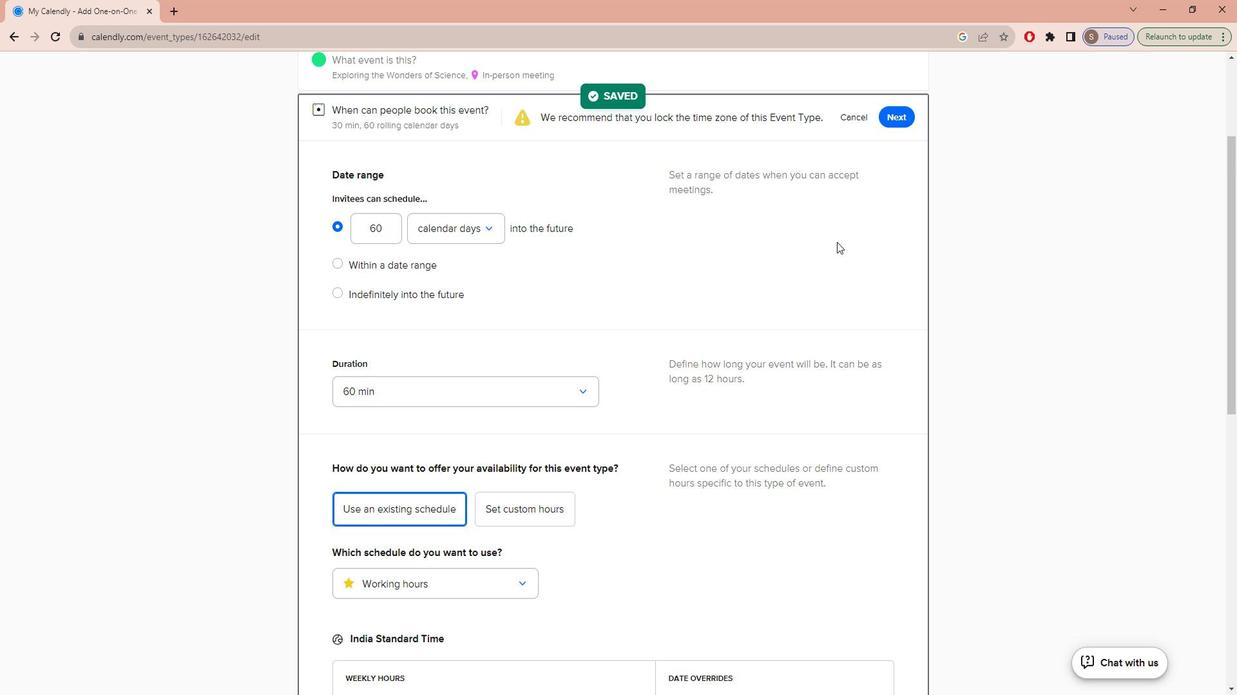 
Action: Mouse scrolled (837, 233) with delta (0, 0)
Screenshot: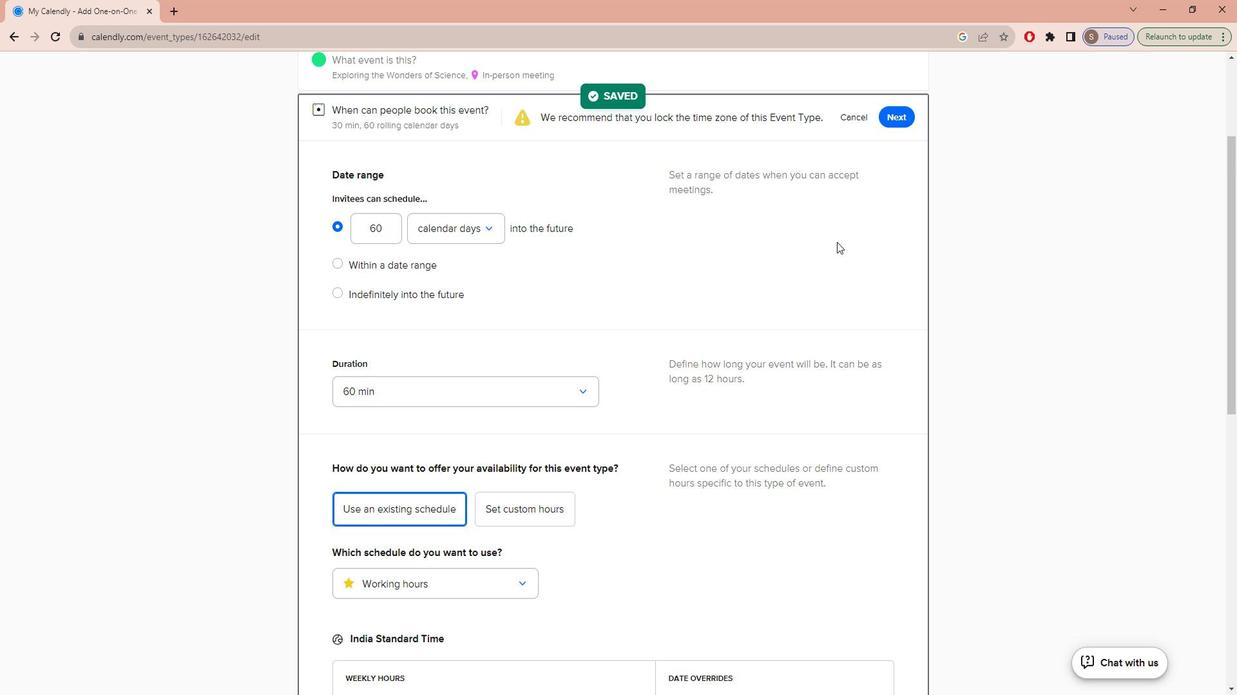
Action: Mouse scrolled (837, 233) with delta (0, 0)
Screenshot: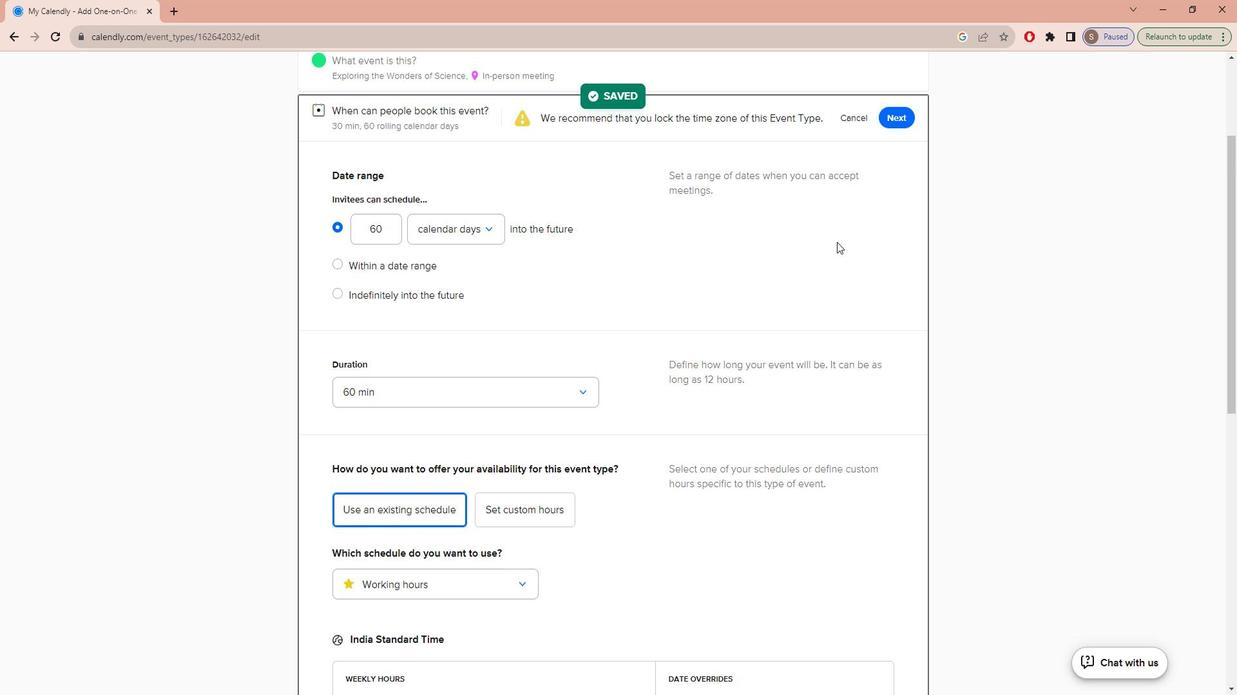 
Action: Mouse moved to (896, 268)
Screenshot: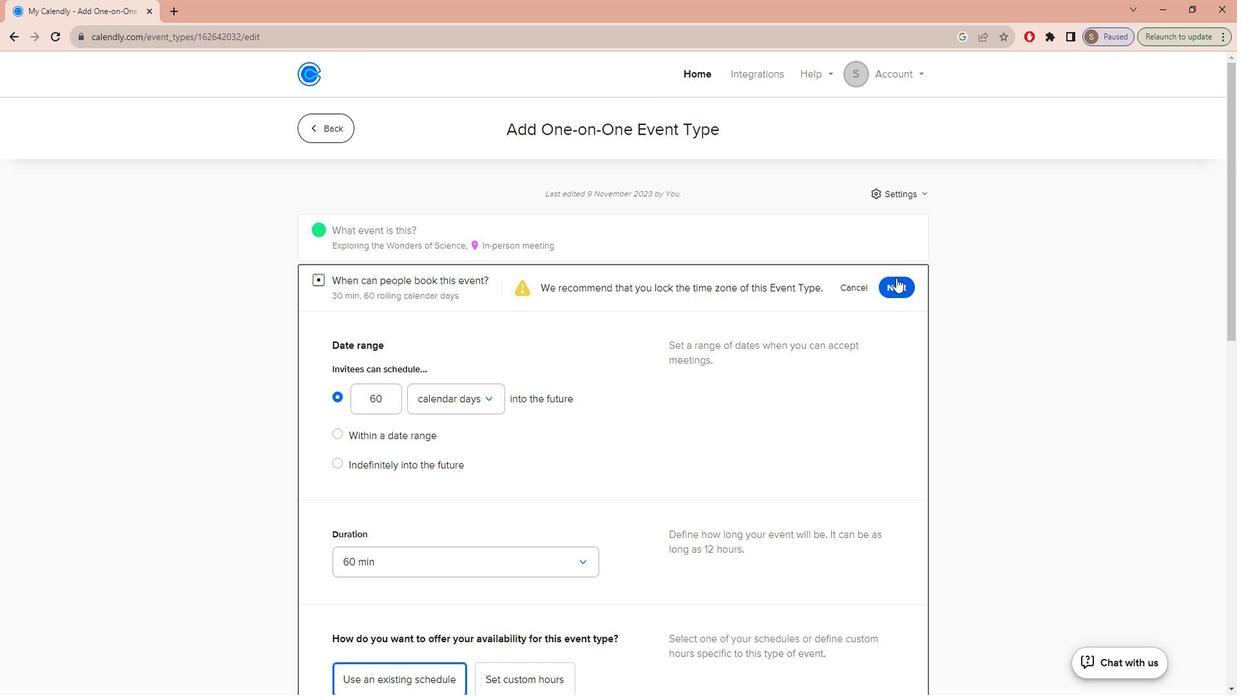 
Action: Mouse pressed left at (896, 268)
Screenshot: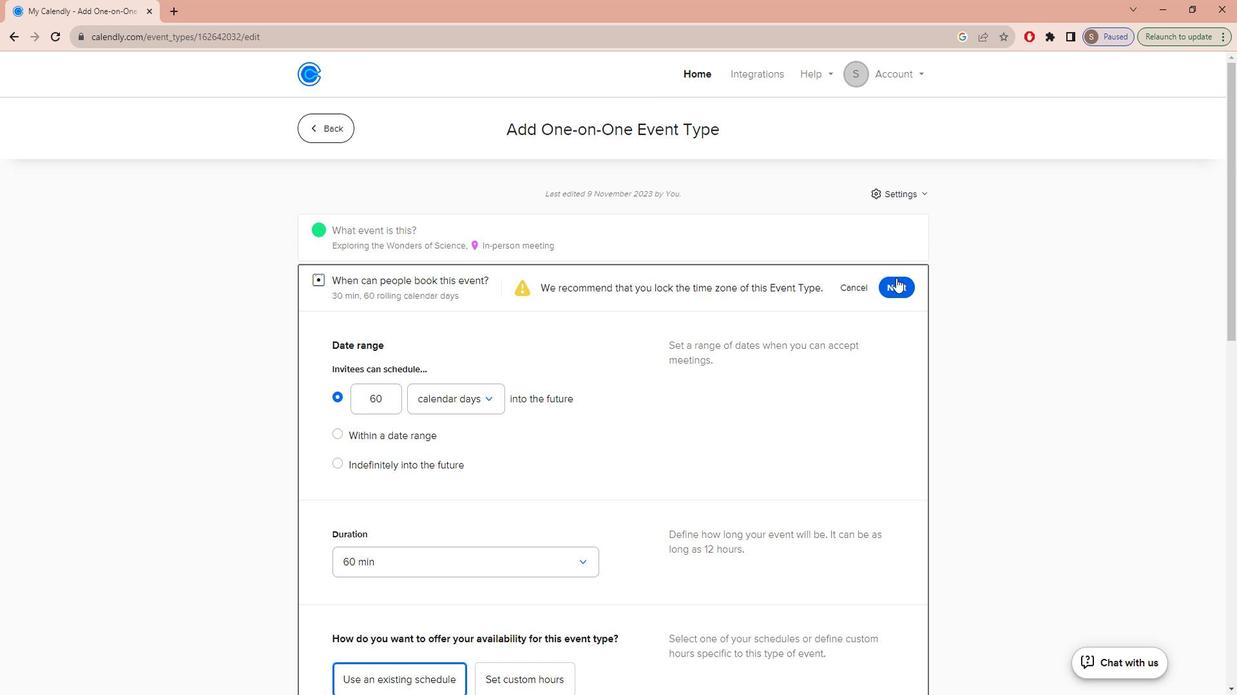 
